 Task: In the Contact  Sophia.Moore@valeo.com, Create email and send with subject: 'Elevate Your Success: Introducing a Transformative Opportunity', and with mail content 'Good Evening._x000D_
Elevate your business to new heights. Our innovative solution is tailored to meet the unique needs of your industry, delivering exceptional results._x000D_
Thanks & Regards', attach the document: Contract.pdf and insert image: visitingcard.jpg. Below Thanks & Regards, write Flickr and insert the URL: 'www.flickr.com'. Mark checkbox to create task to follow up : In 2 business days . Logged in from softage.10@softage.net
Action: Mouse moved to (106, 61)
Screenshot: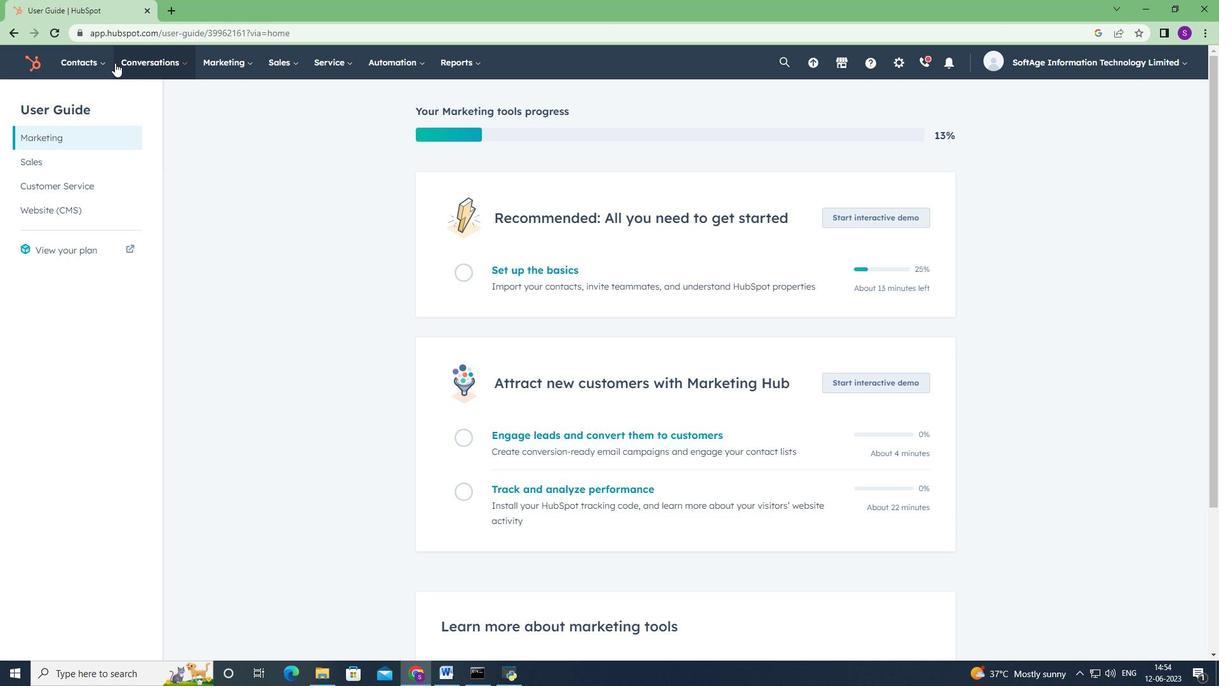 
Action: Mouse pressed left at (106, 61)
Screenshot: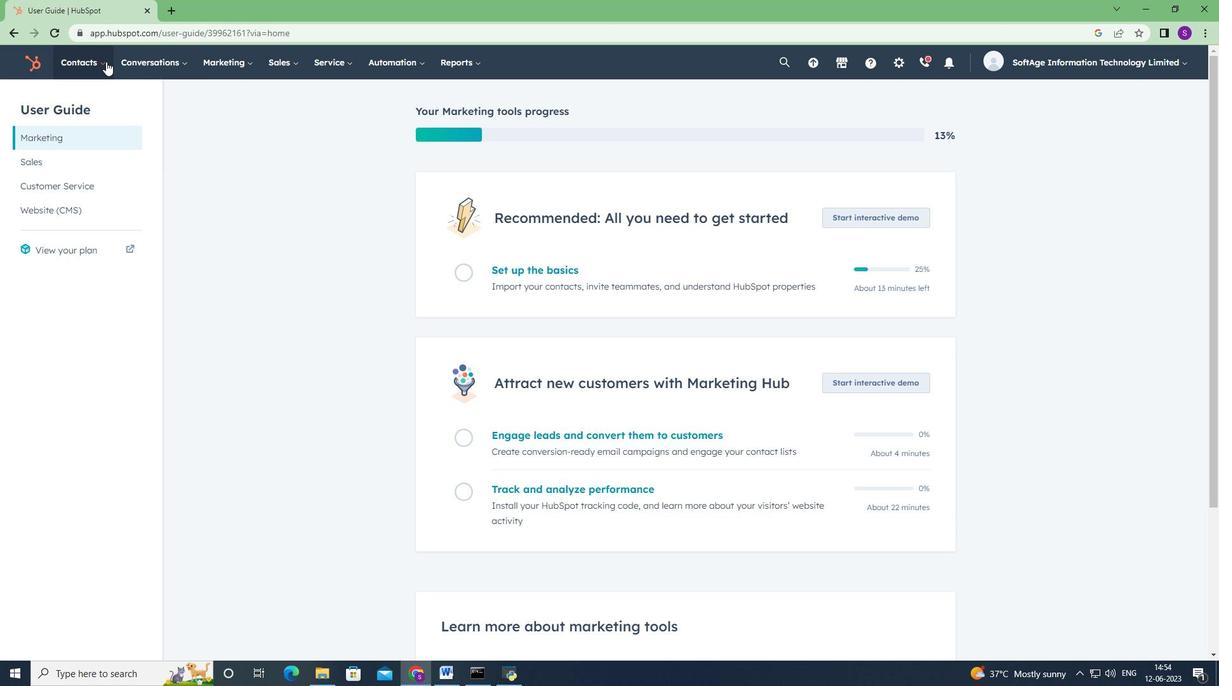 
Action: Mouse moved to (101, 106)
Screenshot: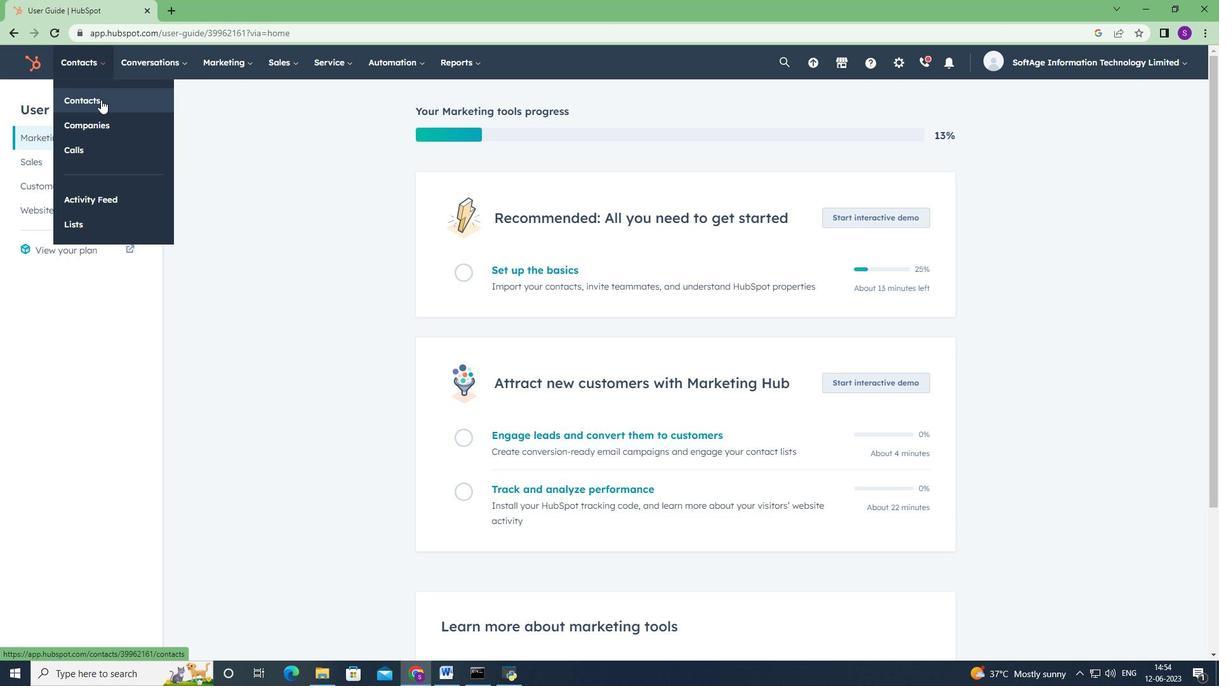 
Action: Mouse pressed left at (101, 106)
Screenshot: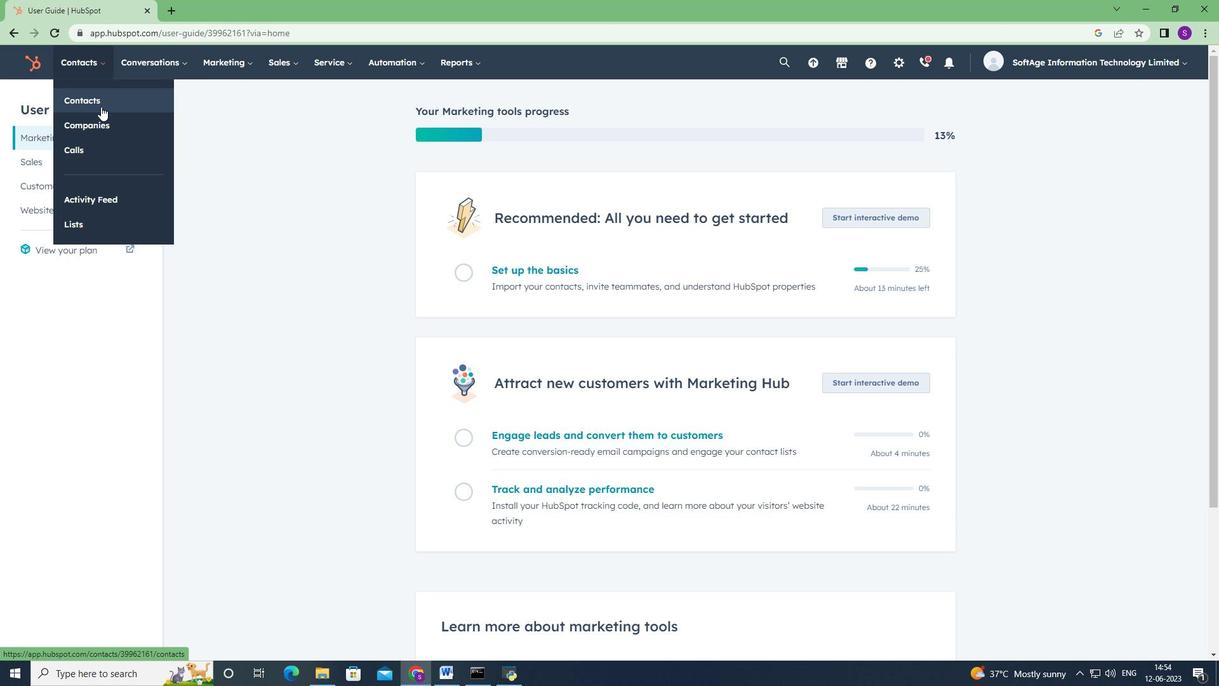 
Action: Mouse moved to (116, 207)
Screenshot: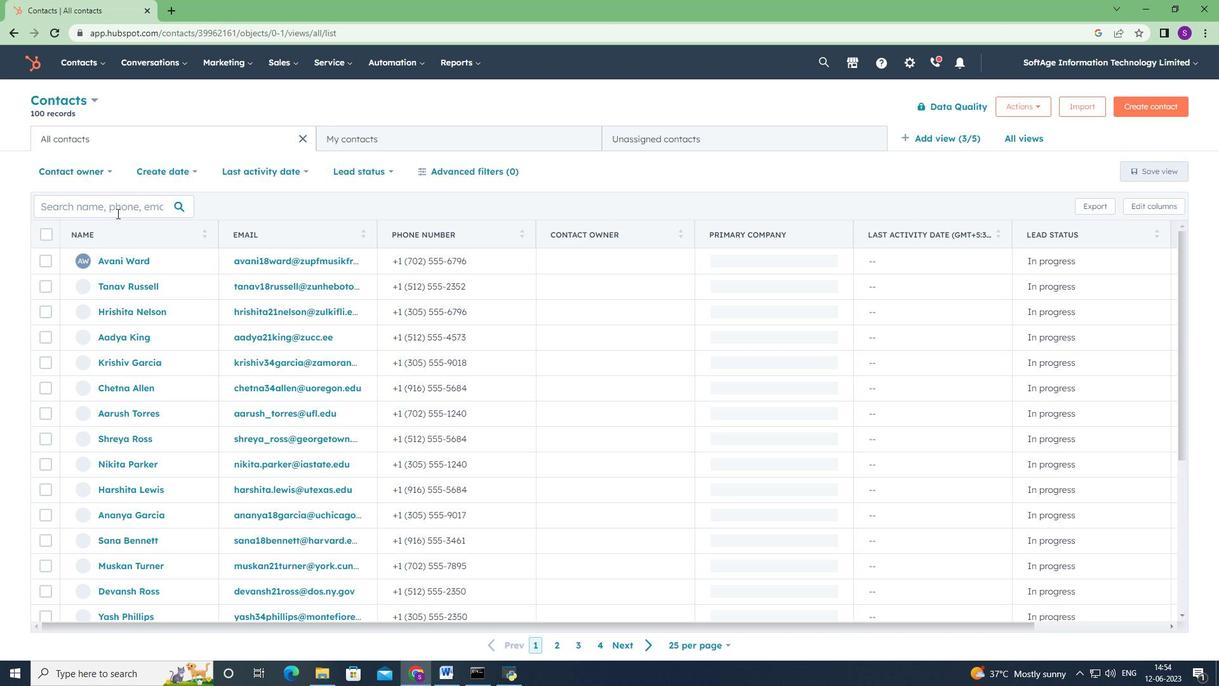
Action: Mouse pressed left at (116, 207)
Screenshot: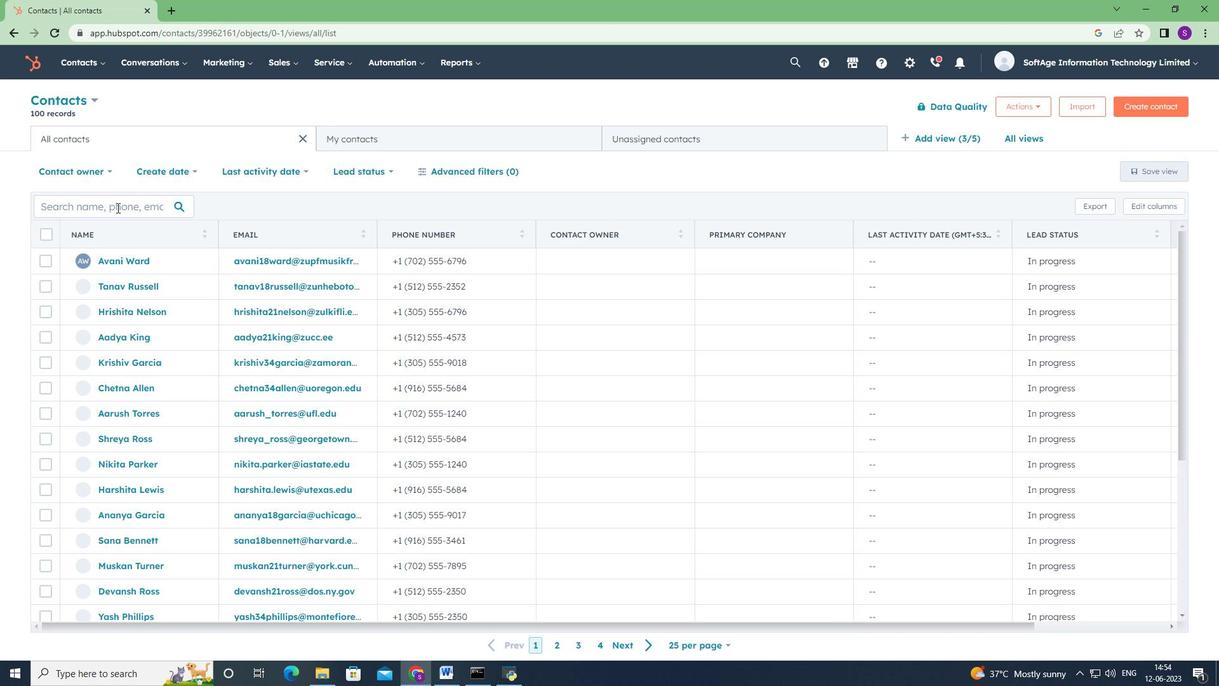 
Action: Key pressed <Key.shift>Sophia.moore<Key.shift>@valeo,<Key.backspace>.com
Screenshot: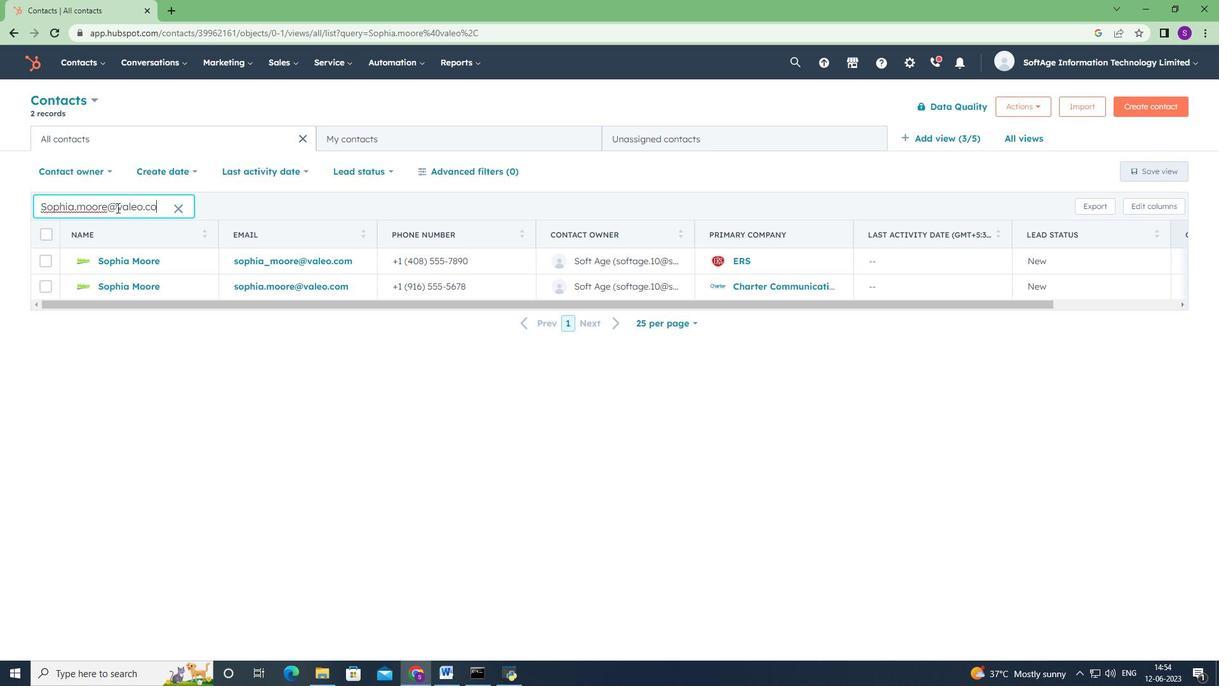 
Action: Mouse moved to (132, 289)
Screenshot: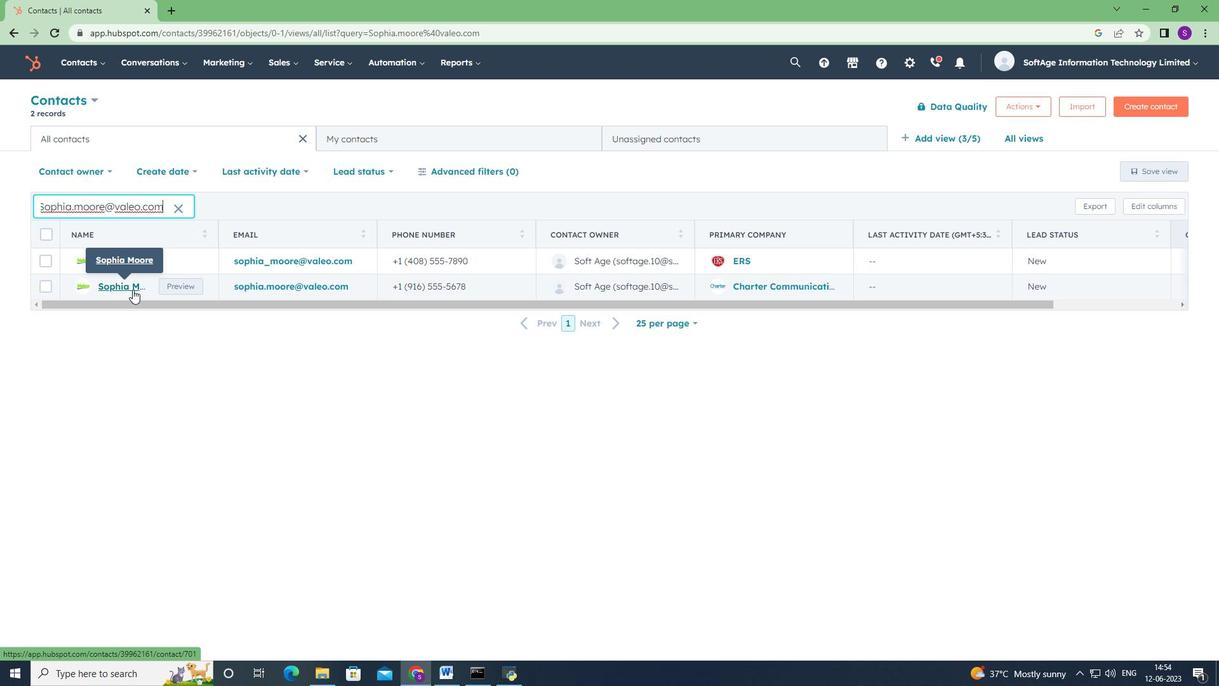 
Action: Mouse pressed left at (132, 289)
Screenshot: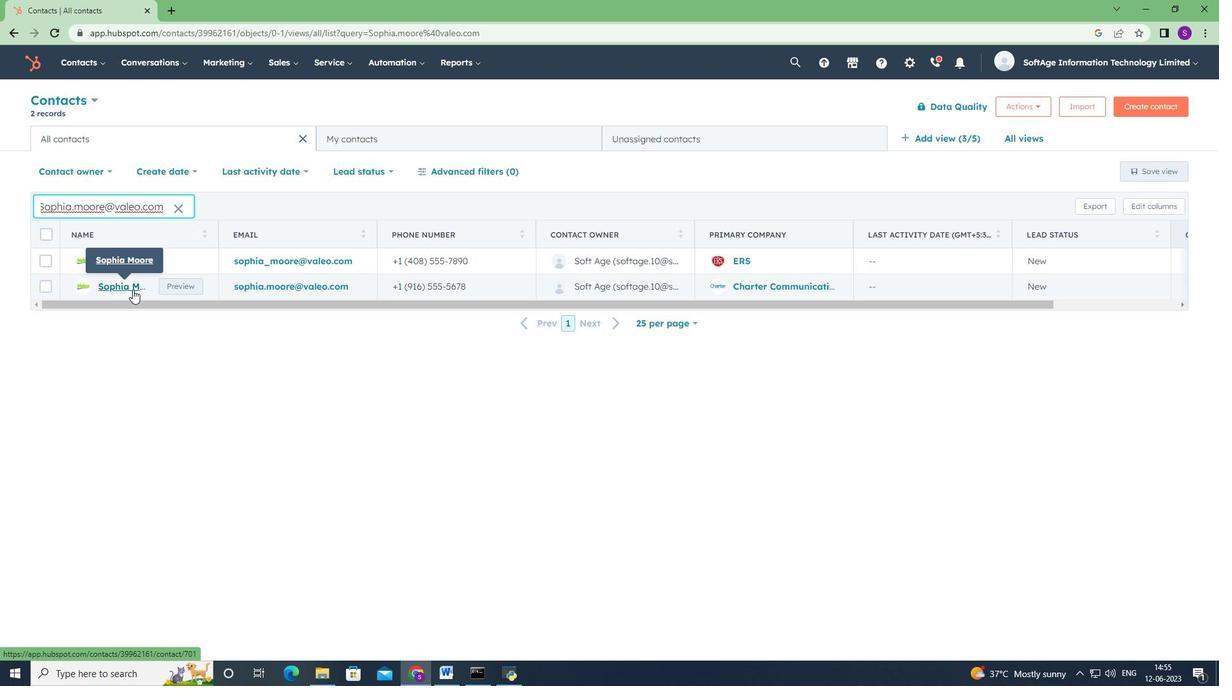 
Action: Mouse moved to (87, 211)
Screenshot: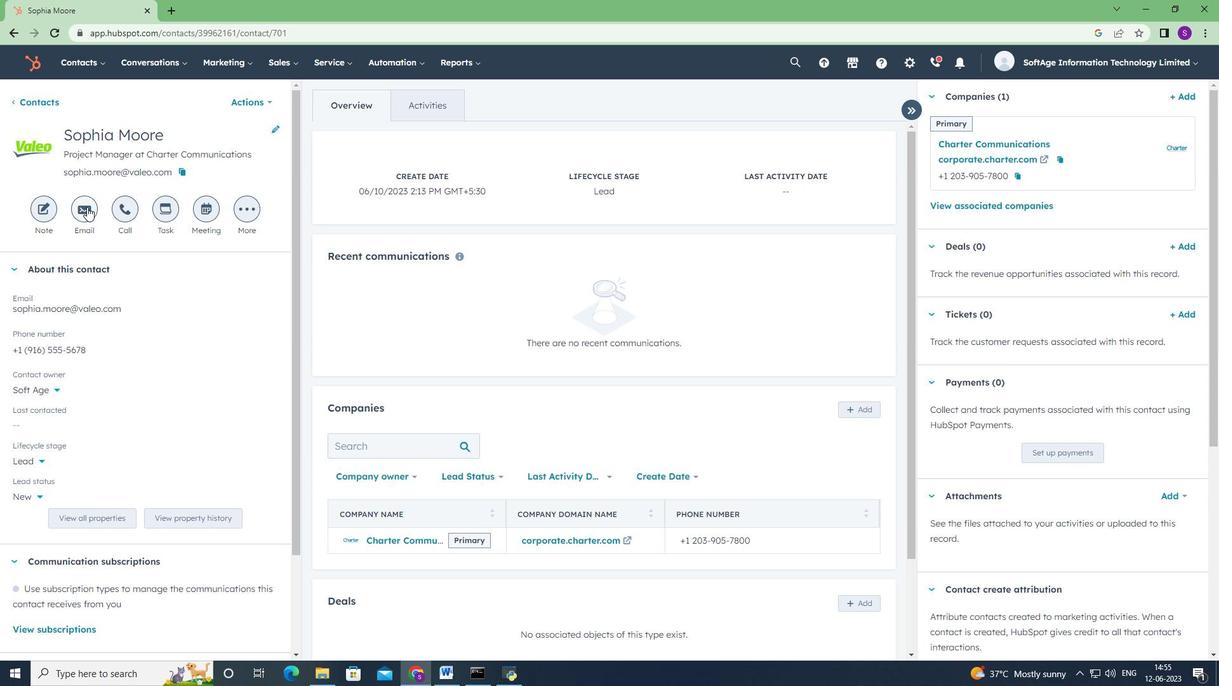
Action: Mouse pressed left at (87, 211)
Screenshot: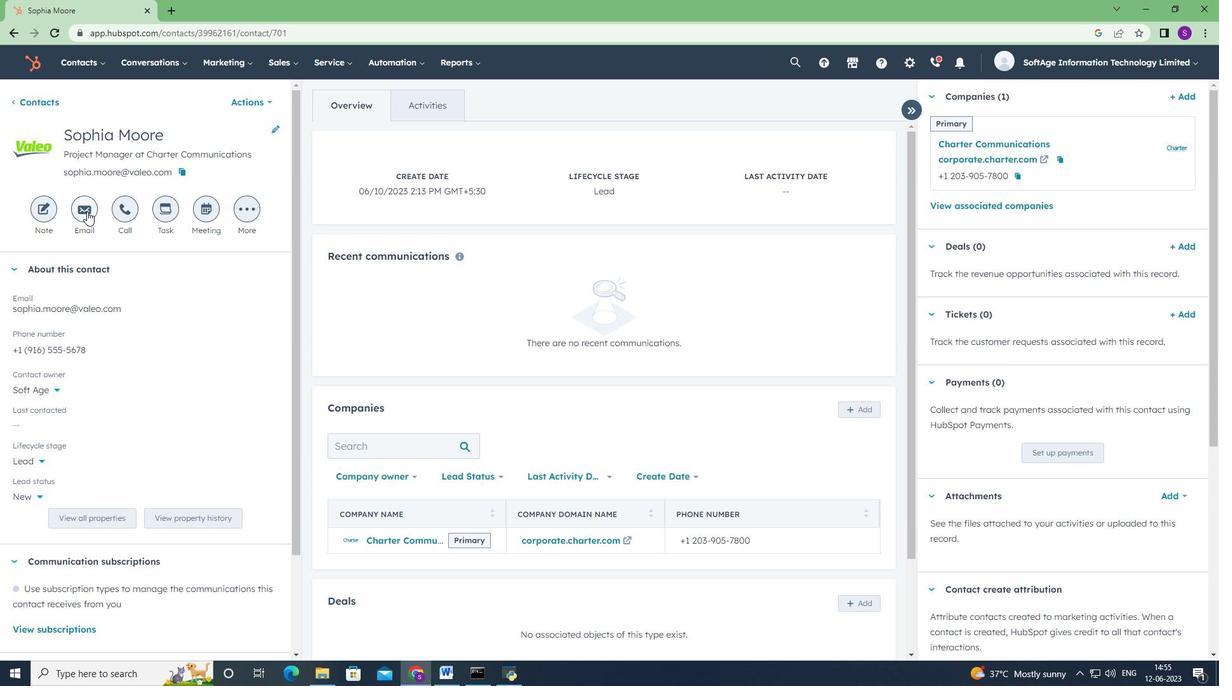 
Action: Mouse moved to (828, 433)
Screenshot: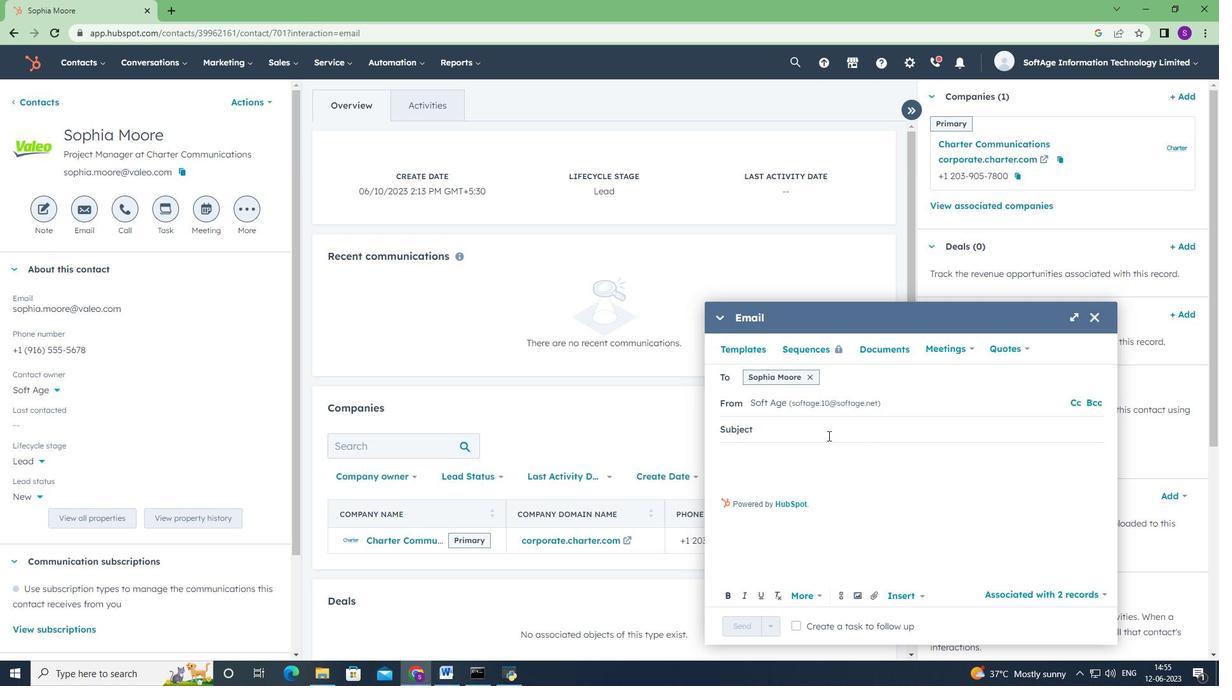
Action: Mouse pressed left at (828, 433)
Screenshot: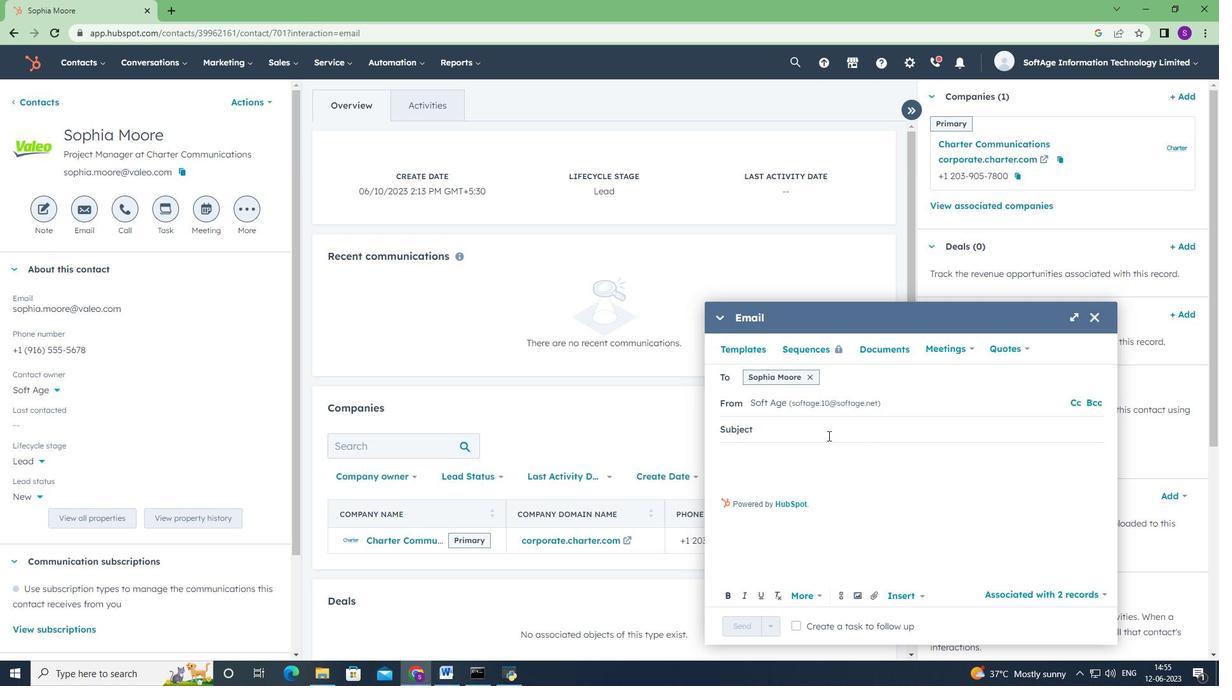 
Action: Key pressed <Key.shift><Key.shift><Key.shift><Key.shift><Key.shift><Key.shift><Key.shift><Key.shift><Key.shift><Key.shift><Key.shift>Elevate<Key.space><Key.shift>Your<Key.space><Key.shift>Success<Key.shift><Key.shift>:<Key.space><Key.shift>Introducing<Key.space>a<Key.space><Key.shift>R<Key.backspace><Key.shift><Key.shift><Key.shift><Key.shift><Key.shift><Key.shift><Key.shift><Key.shift><Key.shift><Key.shift><Key.shift><Key.shift><Key.shift><Key.shift><Key.shift><Key.shift>Transformative<Key.space><Key.shift>Opportunity
Screenshot: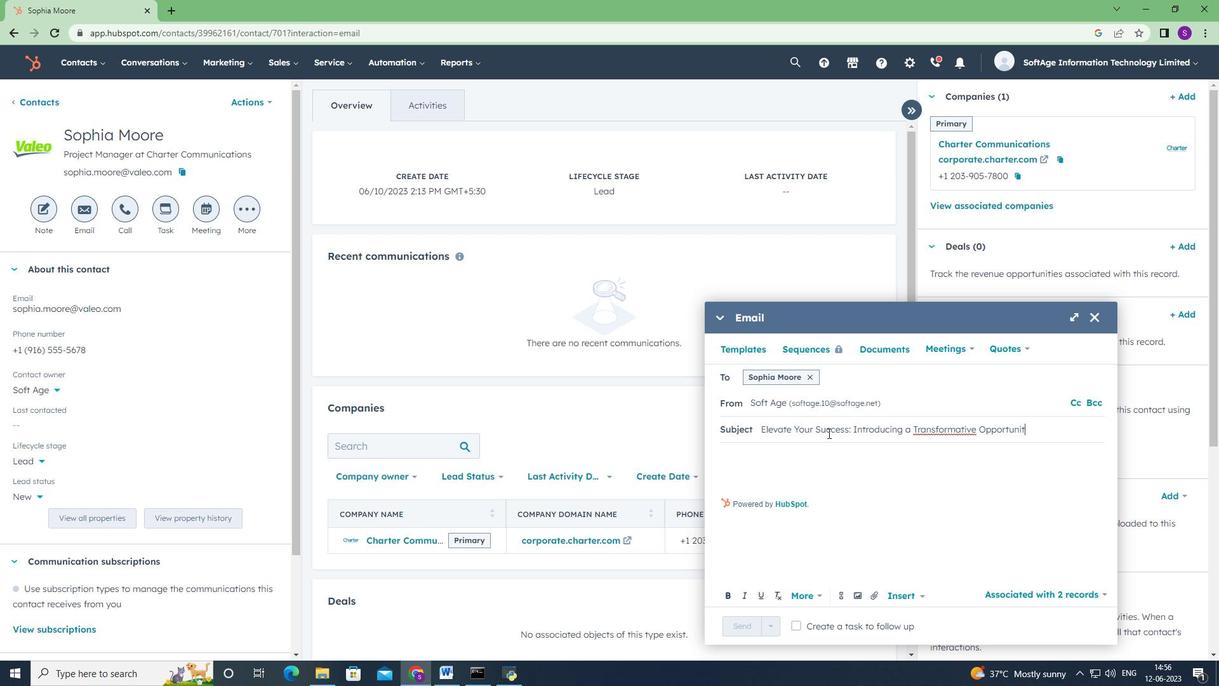 
Action: Mouse moved to (882, 462)
Screenshot: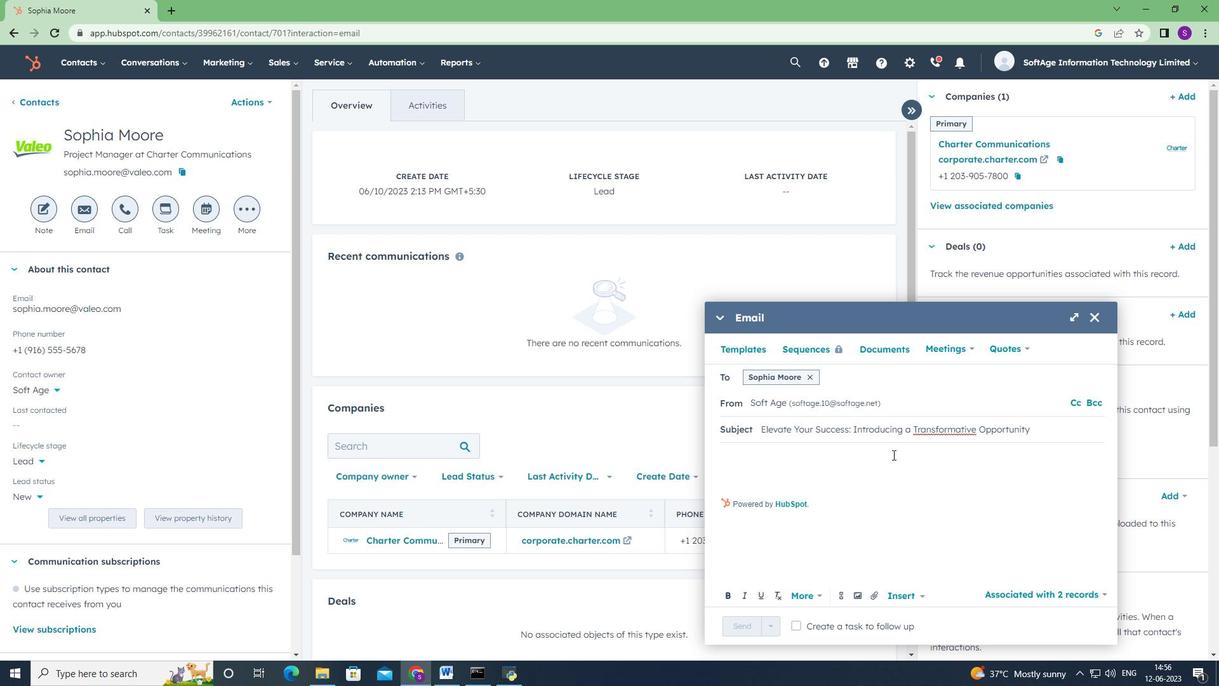 
Action: Mouse pressed left at (882, 462)
Screenshot: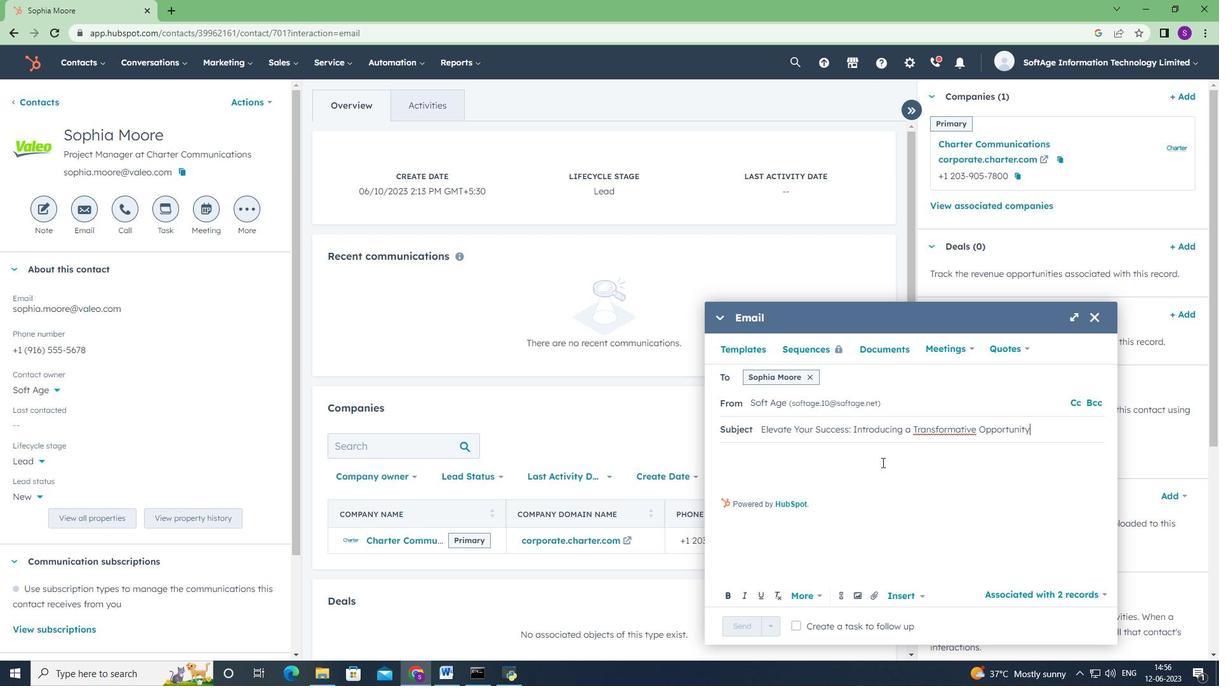 
Action: Key pressed <Key.shift><Key.shift><Key.shift><Key.shift><Key.shift><Key.shift><Key.shift><Key.shift><Key.shift><Key.shift><Key.shift><Key.shift><Key.shift><Key.shift><Key.shift><Key.shift>Good<Key.space><Key.shift>evening
Screenshot: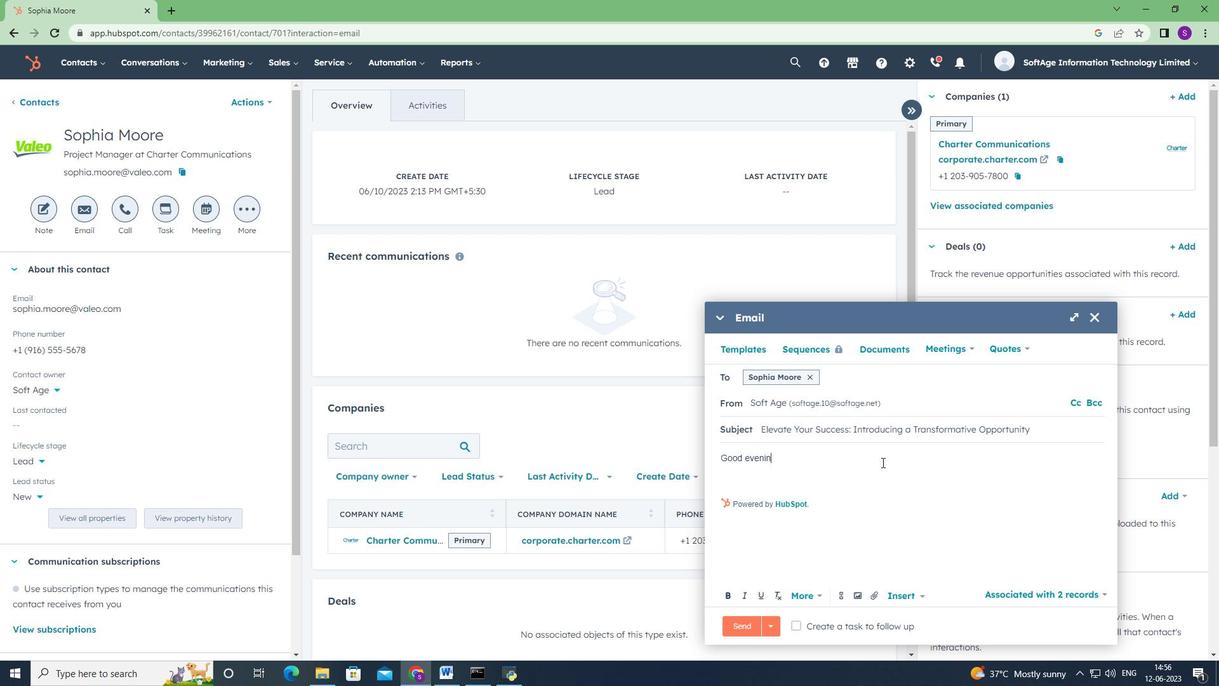 
Action: Mouse moved to (751, 456)
Screenshot: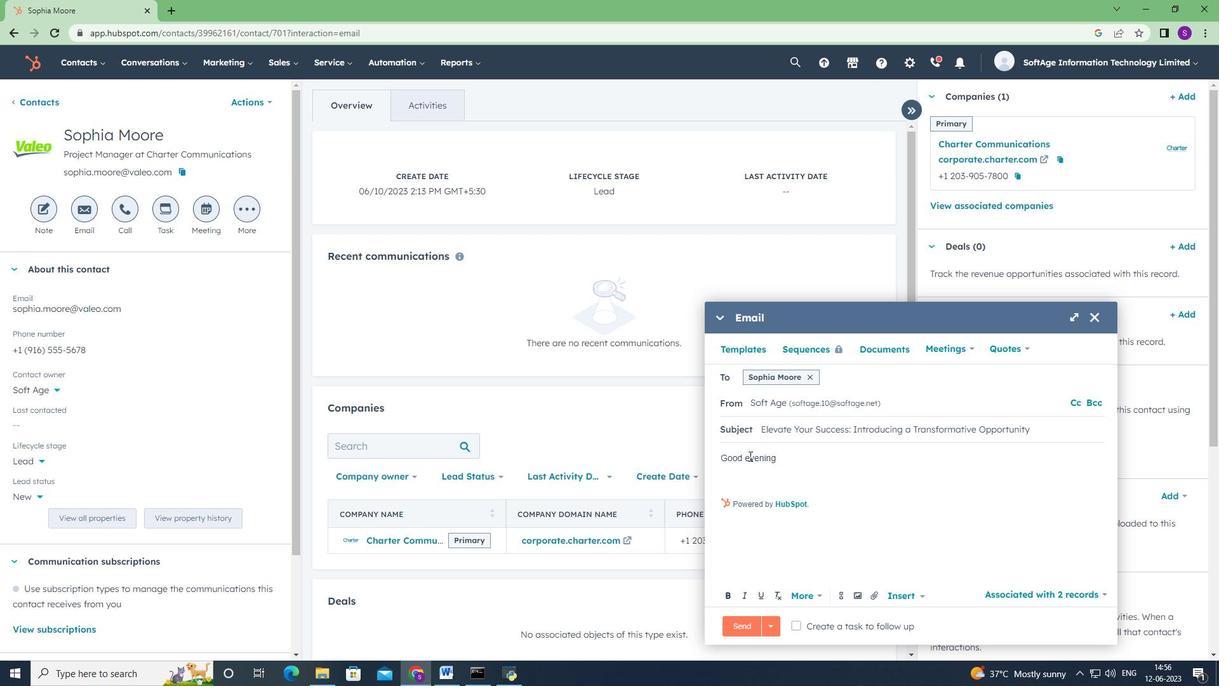 
Action: Mouse pressed left at (751, 456)
Screenshot: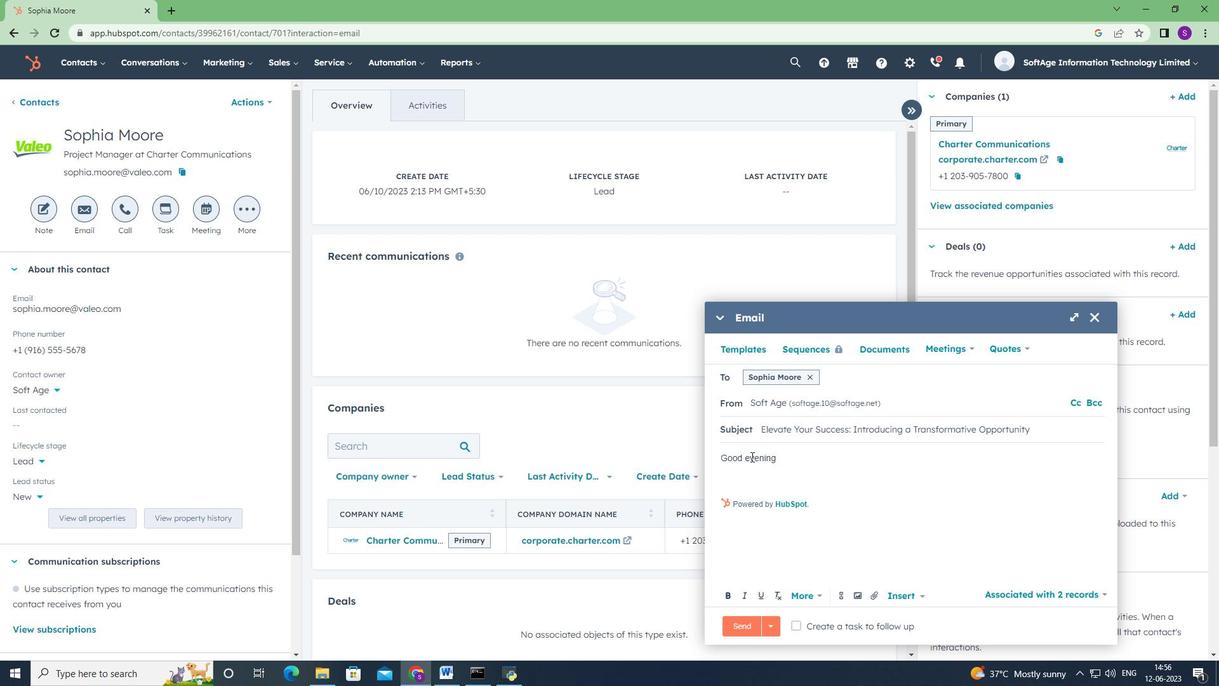
Action: Key pressed <Key.backspace><Key.shift>E
Screenshot: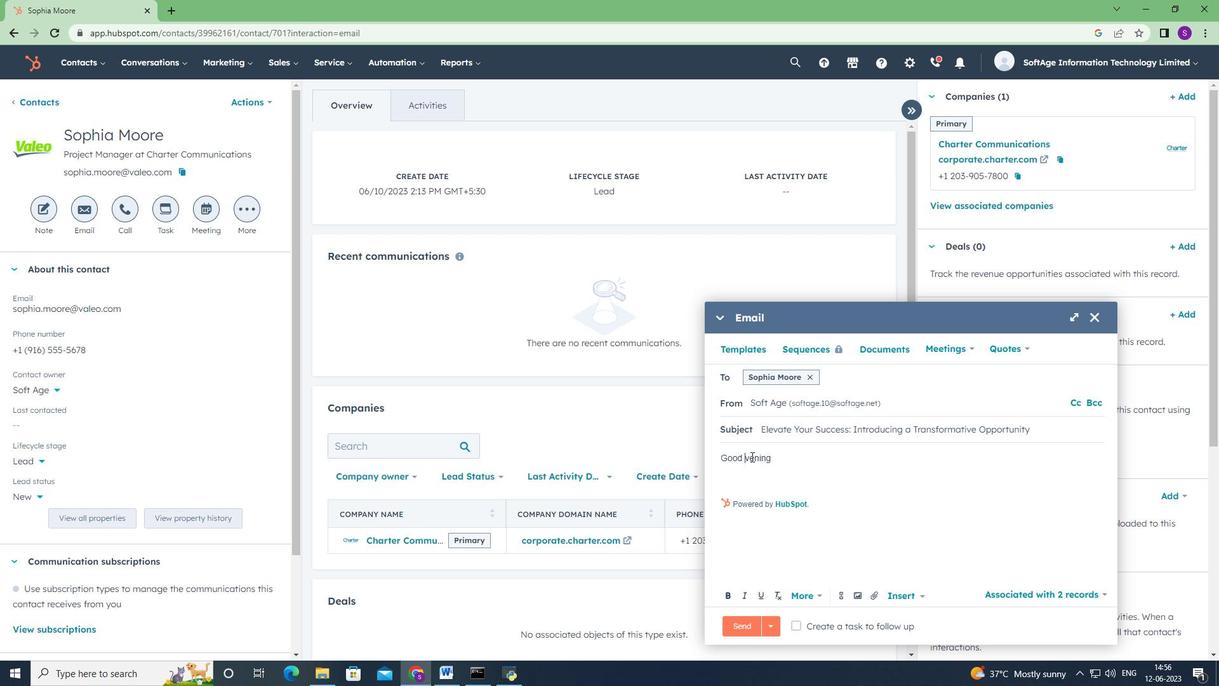 
Action: Mouse moved to (745, 466)
Screenshot: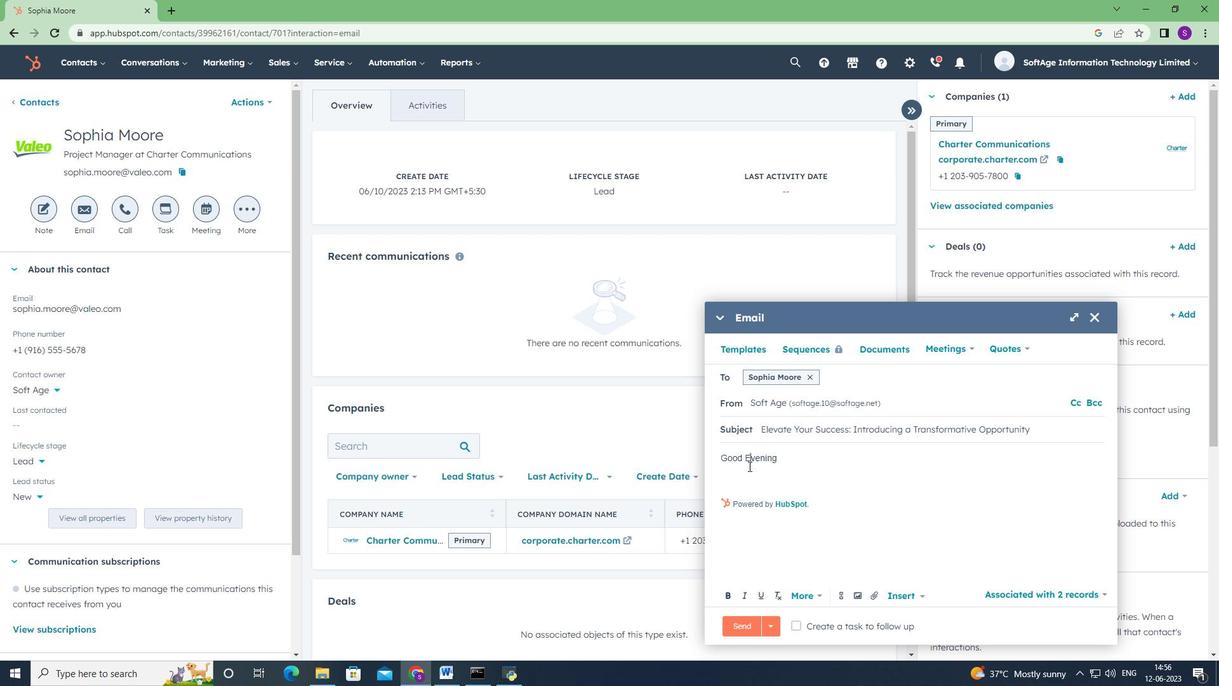 
Action: Mouse pressed left at (745, 466)
Screenshot: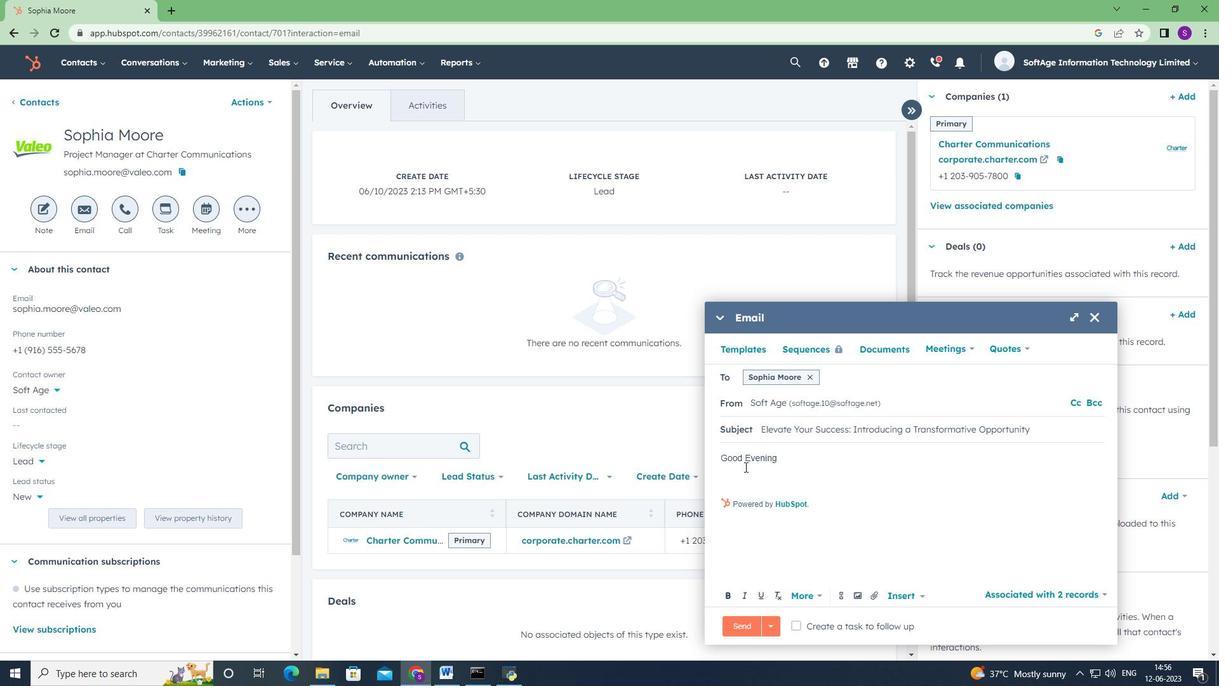 
Action: Key pressed <Key.shift><Key.shift><Key.shift><Key.shift><Key.shift><Key.shift><Key.shift><Key.shift><Key.shift><Key.shift><Key.shift><Key.shift><Key.shift><Key.shift><Key.shift><Key.shift><Key.shift><Key.shift><Key.shift><Key.shift><Key.shift><Key.shift><Key.shift><Key.shift><Key.shift><Key.shift><Key.shift><Key.shift><Key.shift><Key.shift><Key.shift><Key.shift><Key.shift><Key.shift><Key.shift><Key.shift><Key.shift><Key.shift><Key.shift><Key.shift><Key.shift><Key.shift><Key.shift><Key.shift><Key.shift><Key.shift><Key.shift><Key.shift><Key.shift><Key.shift><Key.shift><Key.shift><Key.shift><Key.shift><Key.shift><Key.shift><Key.shift><Key.shift><Key.shift><Key.shift><Key.shift><Key.shift><Key.shift><Key.shift><Key.shift><Key.shift><Key.shift><Key.shift><Key.shift><Key.shift><Key.shift><Key.shift><Key.shift><Key.shift><Key.shift><Key.shift><Key.shift><Key.shift><Key.shift><Key.shift><Key.shift><Key.shift><Key.shift><Key.shift><Key.shift><Key.shift><Key.shift><Key.shift><Key.shift><Key.shift><Key.shift><Key.shift><Key.shift><Key.shift><Key.shift><Key.shift><Key.shift><Key.shift><Key.shift><Key.shift><Key.shift><Key.shift><Key.shift>Elevate<Key.space>your<Key.space>business<Key.space>to<Key.space>new<Key.space><Key.shift>Hhe<Key.backspace><Key.backspace><Key.backspace>heights.<Key.space><Key.shift>Our<Key.space>innovative<Key.space>solution<Key.space>is<Key.space>trilored<Key.space>to<Key.space>meet<Key.space>the<Key.space>unique<Key.space>needs<Key.space>of<Key.space>your<Key.space>industry,<Key.space>delivering<Key.space>exceptional<Key.space>results.
Screenshot: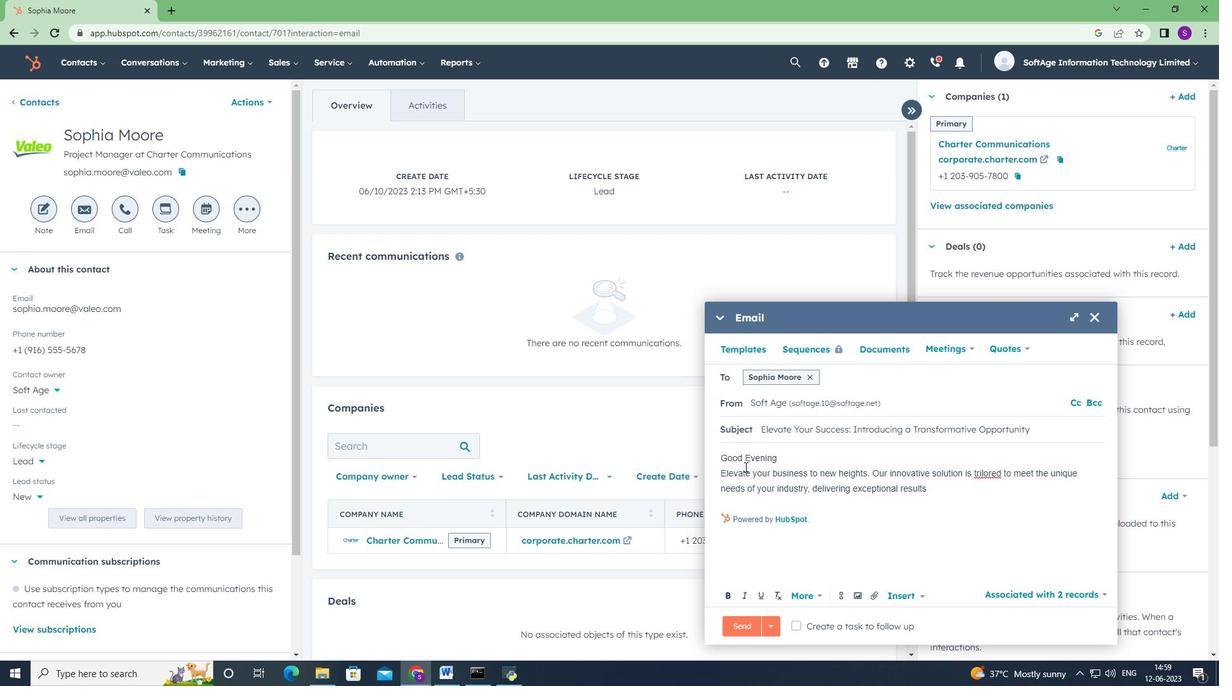 
Action: Mouse moved to (734, 503)
Screenshot: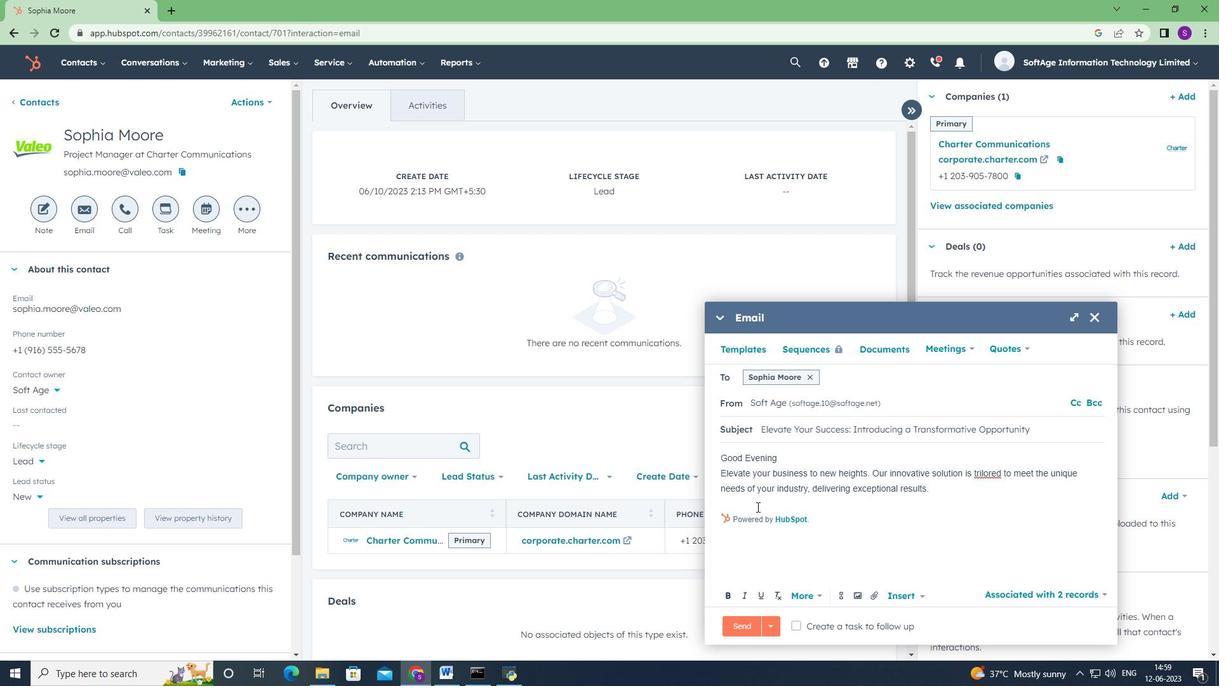 
Action: Mouse pressed left at (734, 503)
Screenshot: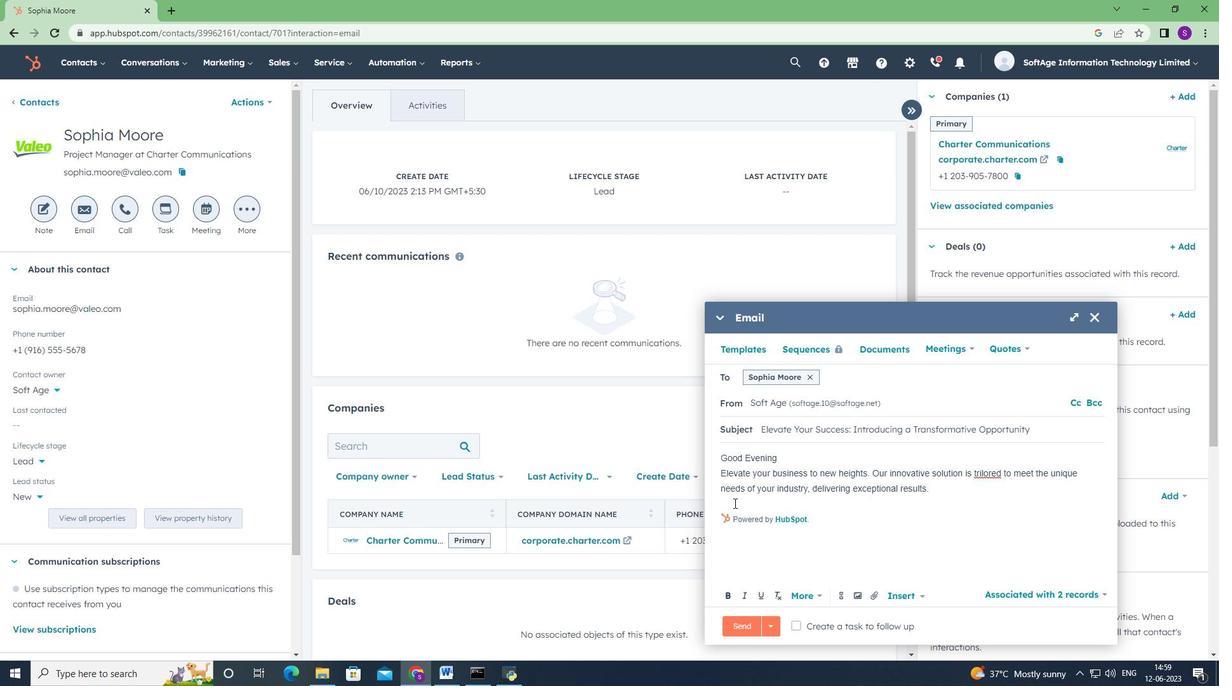 
Action: Key pressed <Key.shift><Key.shift><Key.shift><Key.shift><Key.shift><Key.shift><Key.shift><Key.shift><Key.shift><Key.shift><Key.shift><Key.shift><Key.shift><Key.shift><Key.shift><Key.shift><Key.shift><Key.shift><Key.shift><Key.shift><Key.shift><Key.shift><Key.shift><Key.shift><Key.shift><Key.shift><Key.shift><Key.shift><Key.shift><Key.shift><Key.shift><Key.shift><Key.shift><Key.shift><Key.shift>Thanks<Key.space><Key.shift><Key.shift><Key.shift><Key.shift><Key.shift><Key.shift><Key.shift><Key.shift><Key.shift><Key.shift><Key.shift><Key.shift><Key.shift><Key.shift><Key.shift><Key.shift><Key.shift><Key.shift><Key.shift><Key.shift><Key.shift><Key.shift><Key.shift>&<Key.space><Key.shift>Regards<Key.enter>
Screenshot: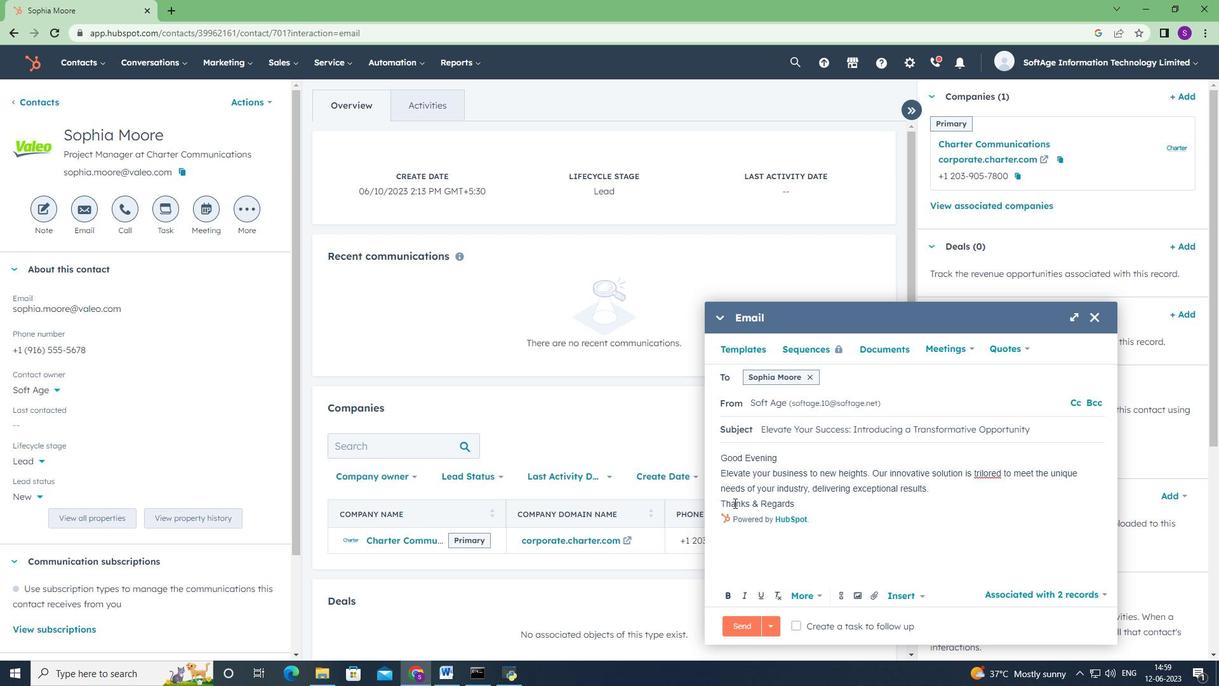 
Action: Mouse moved to (874, 596)
Screenshot: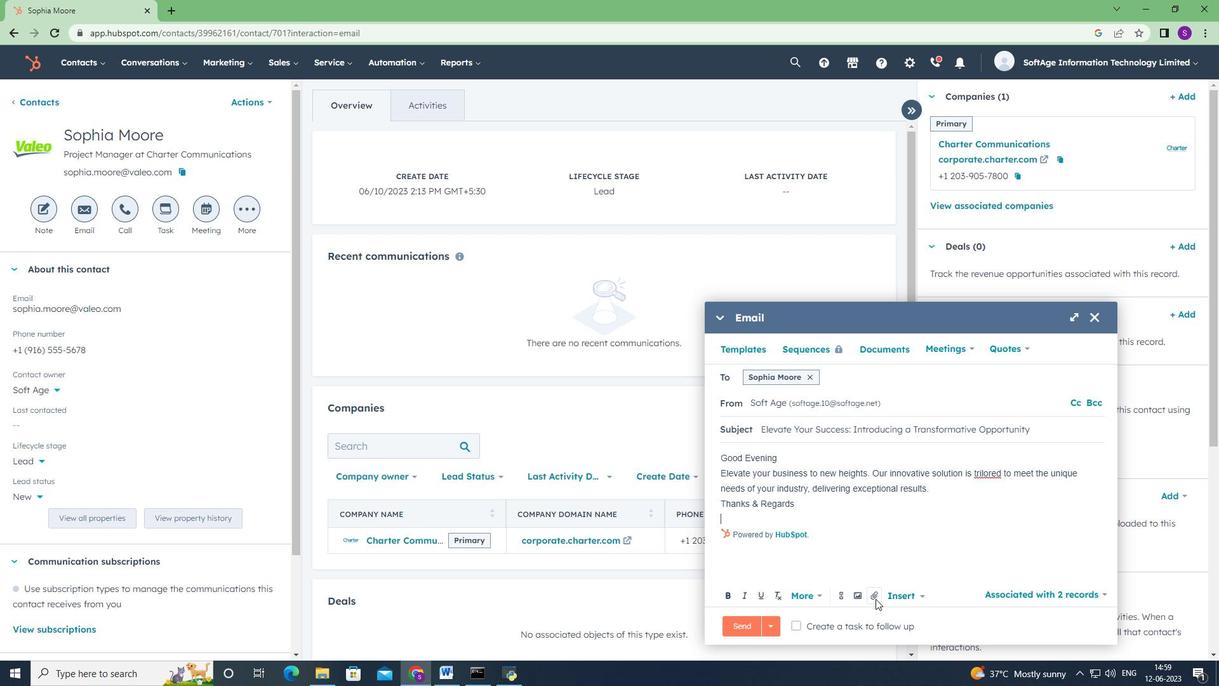 
Action: Mouse pressed left at (874, 596)
Screenshot: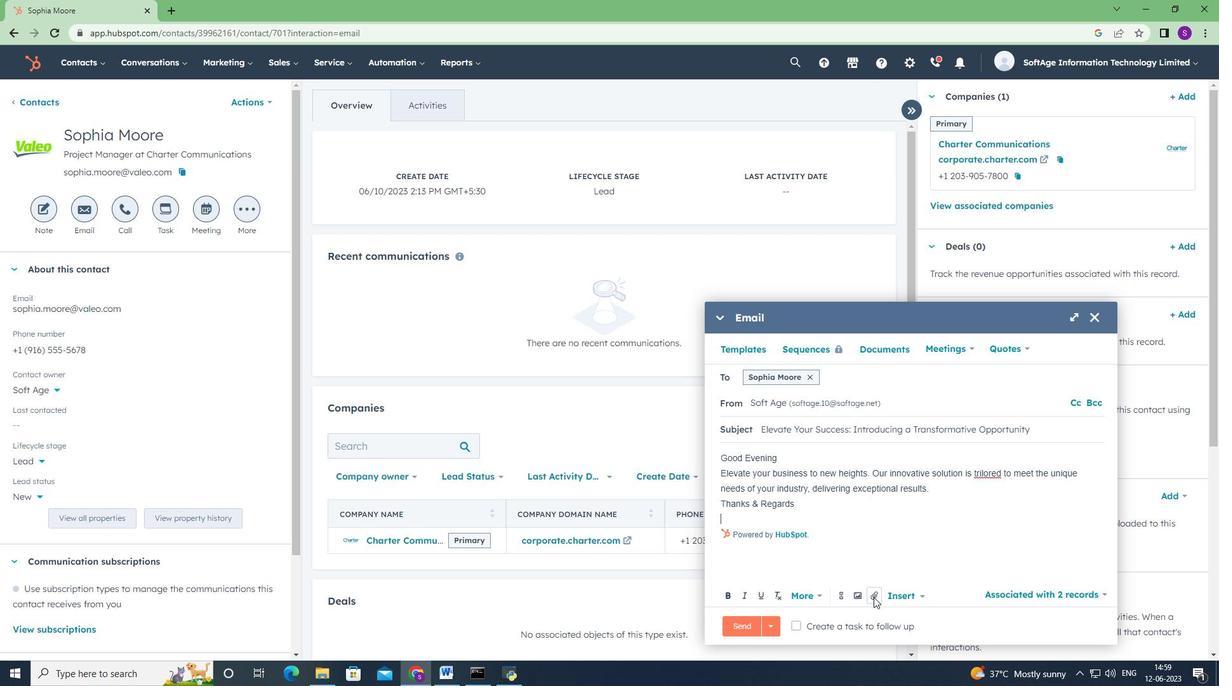 
Action: Mouse moved to (893, 557)
Screenshot: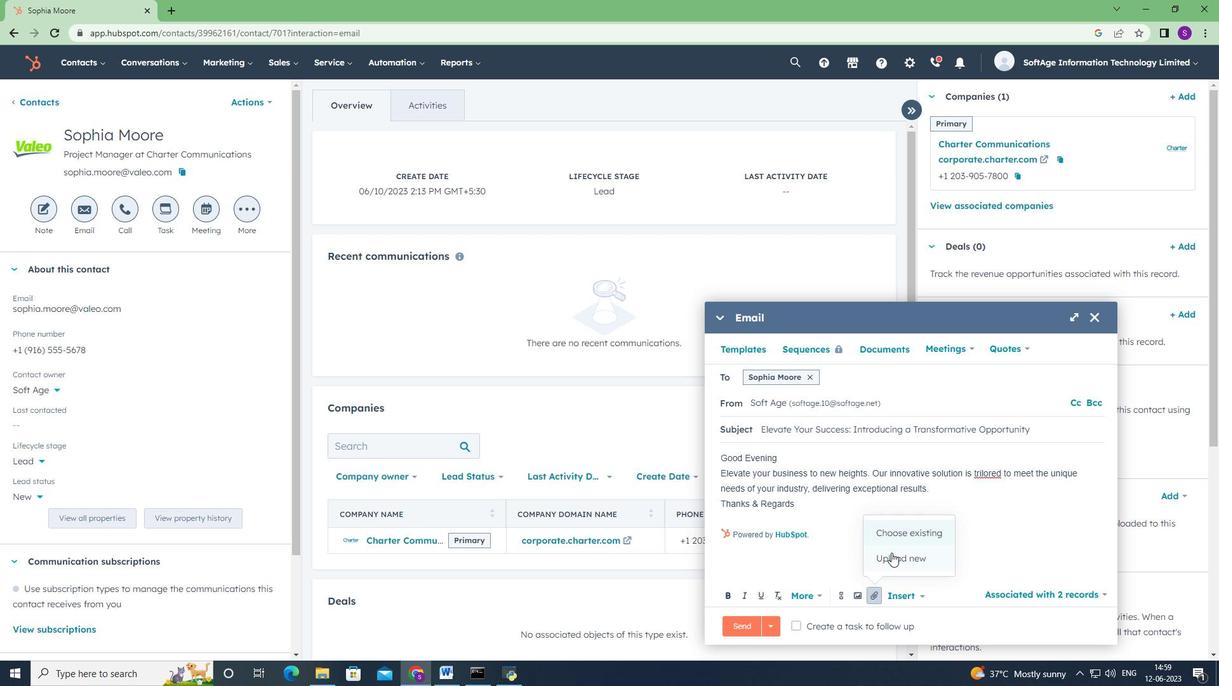 
Action: Mouse pressed left at (893, 557)
Screenshot: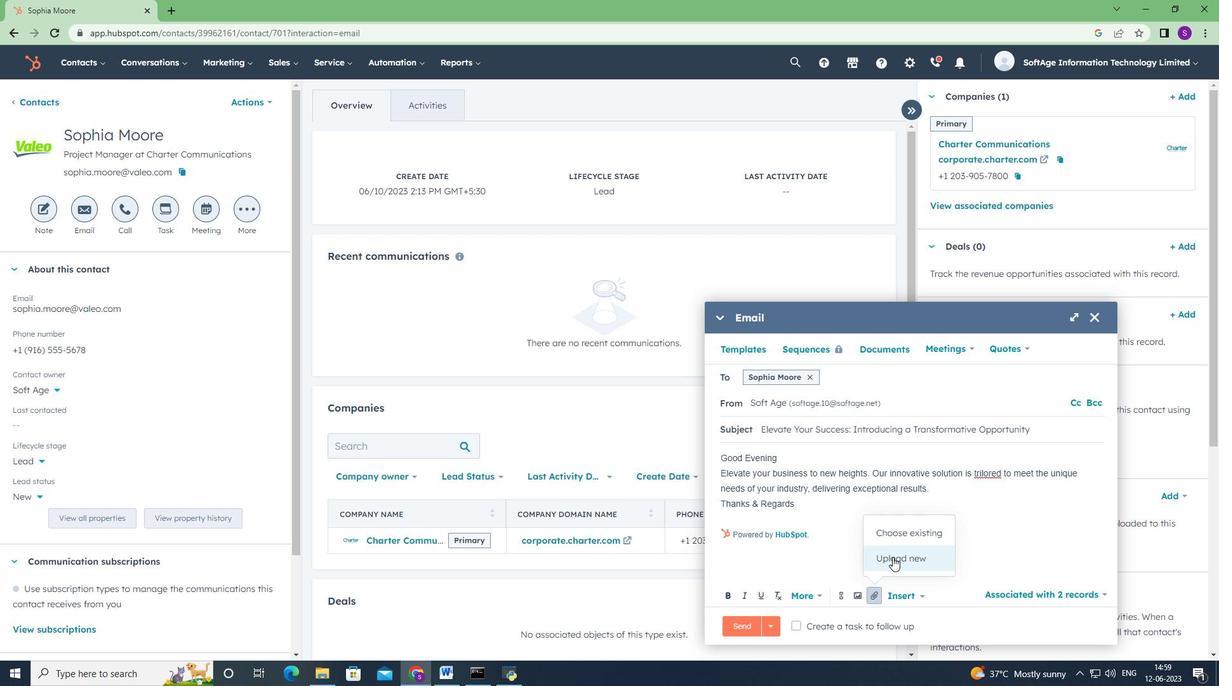 
Action: Mouse moved to (61, 158)
Screenshot: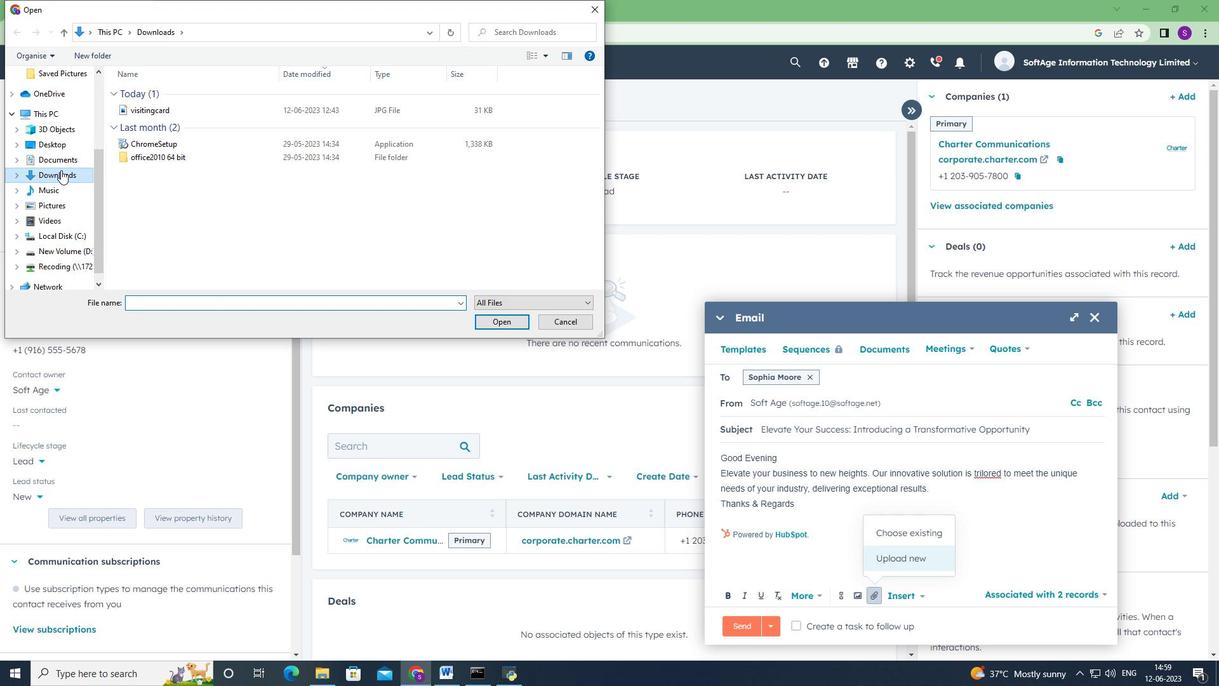 
Action: Mouse pressed left at (61, 158)
Screenshot: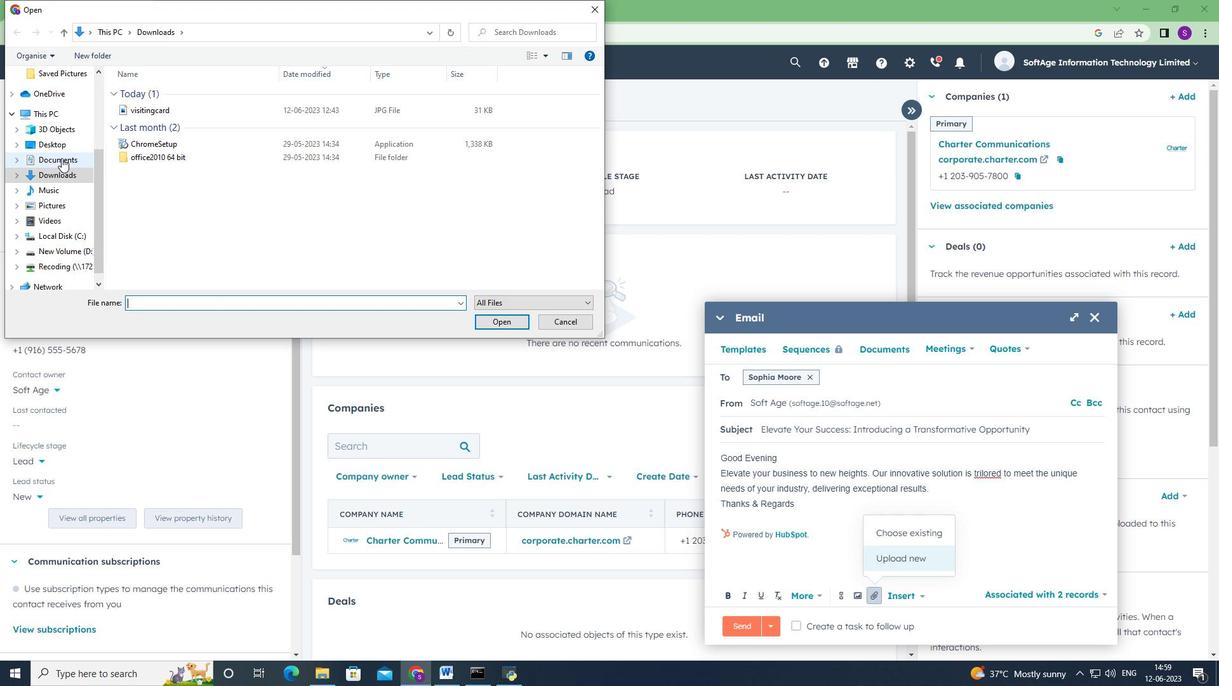
Action: Mouse moved to (140, 123)
Screenshot: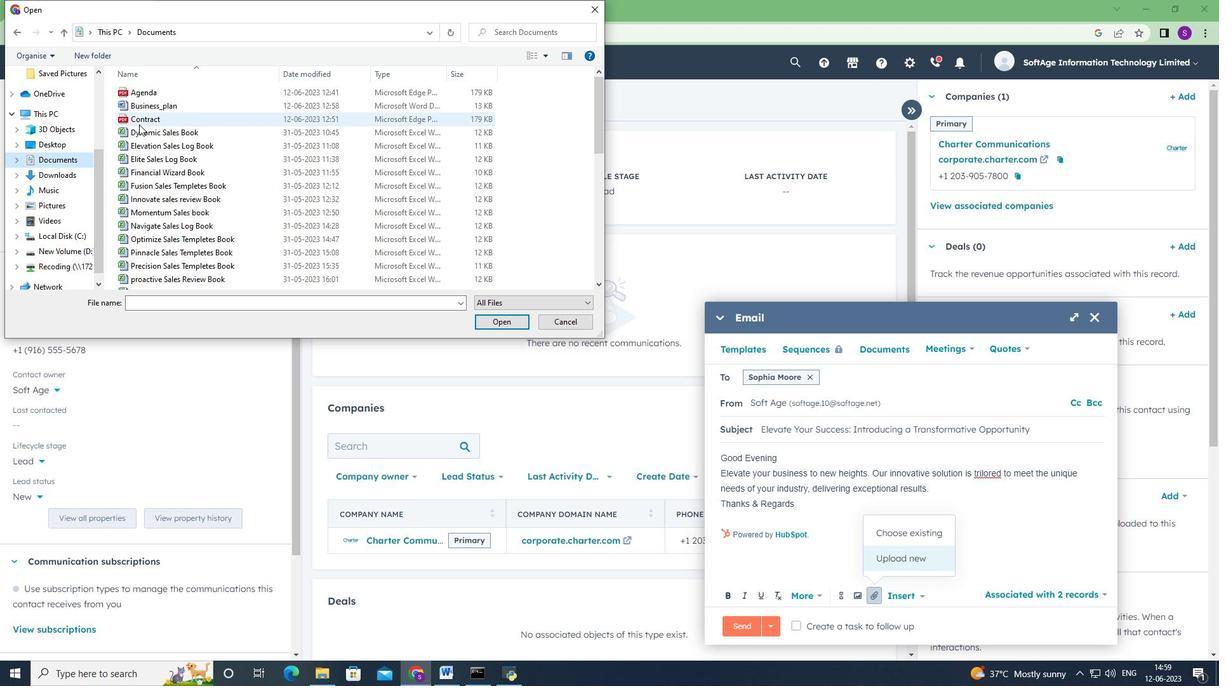 
Action: Mouse pressed left at (140, 123)
Screenshot: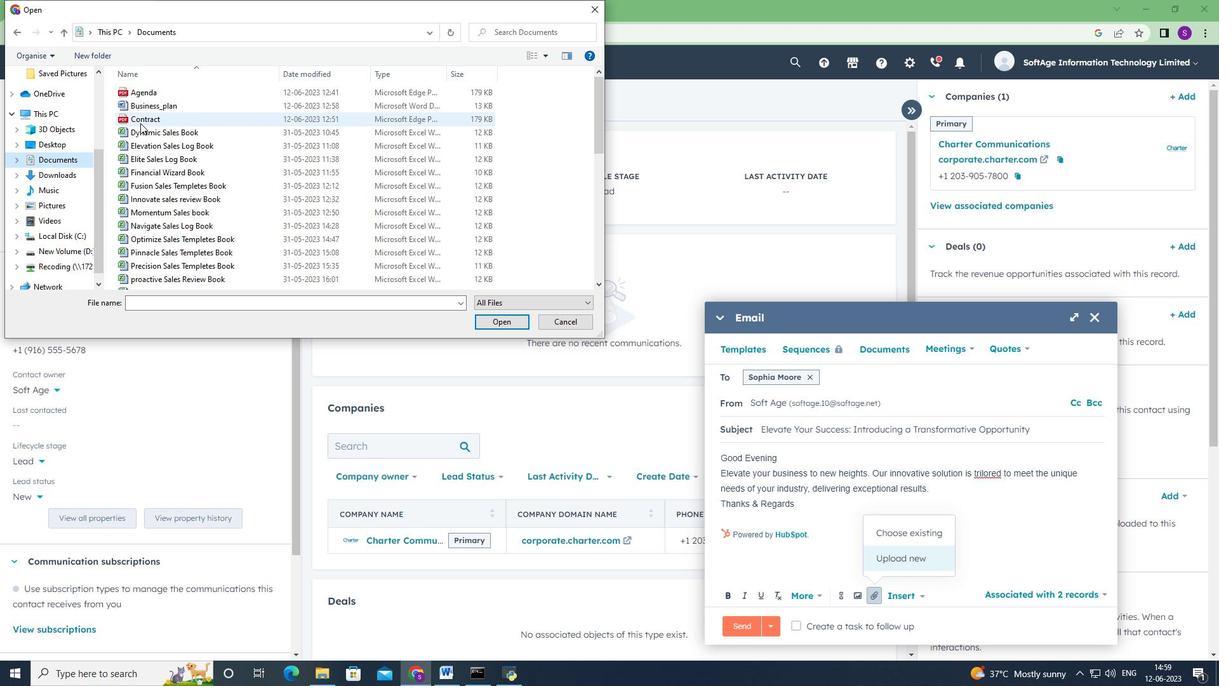 
Action: Mouse moved to (511, 320)
Screenshot: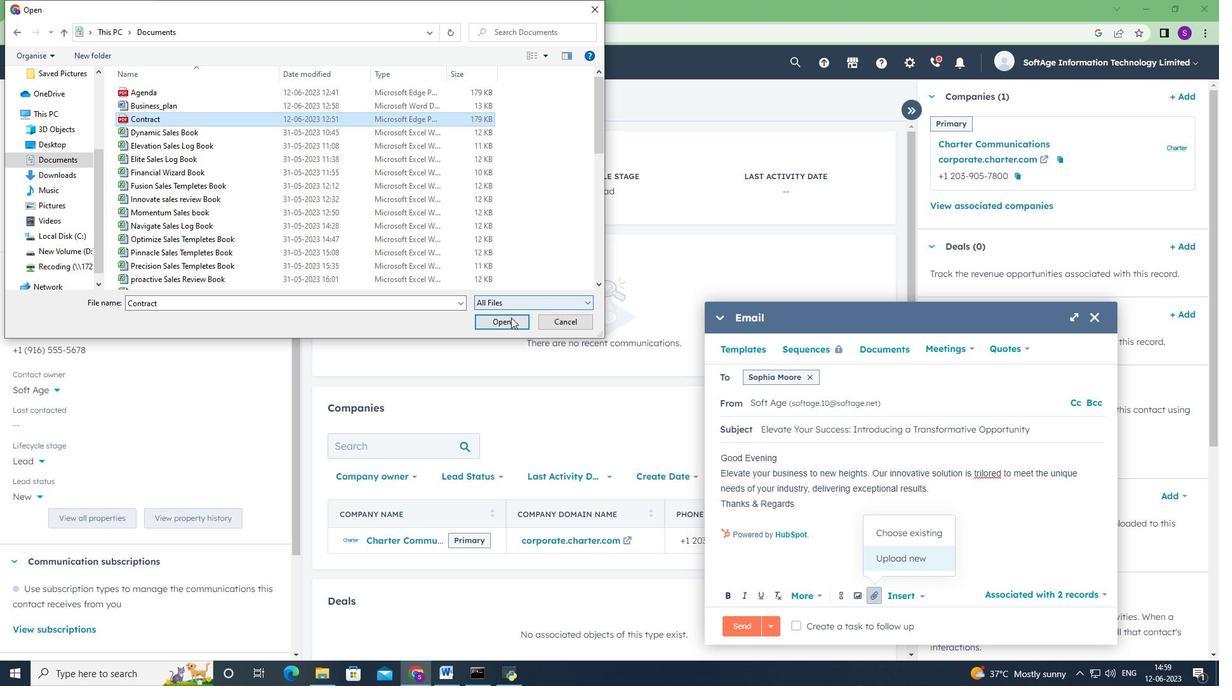 
Action: Mouse pressed left at (511, 320)
Screenshot: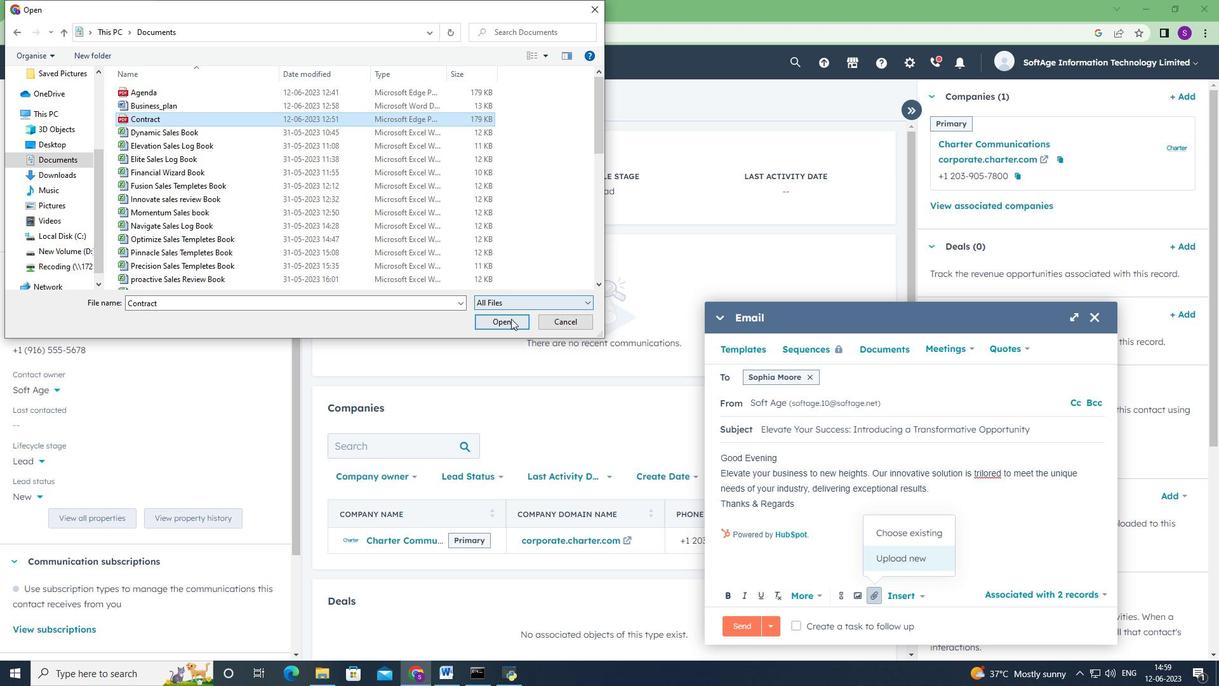 
Action: Mouse moved to (860, 562)
Screenshot: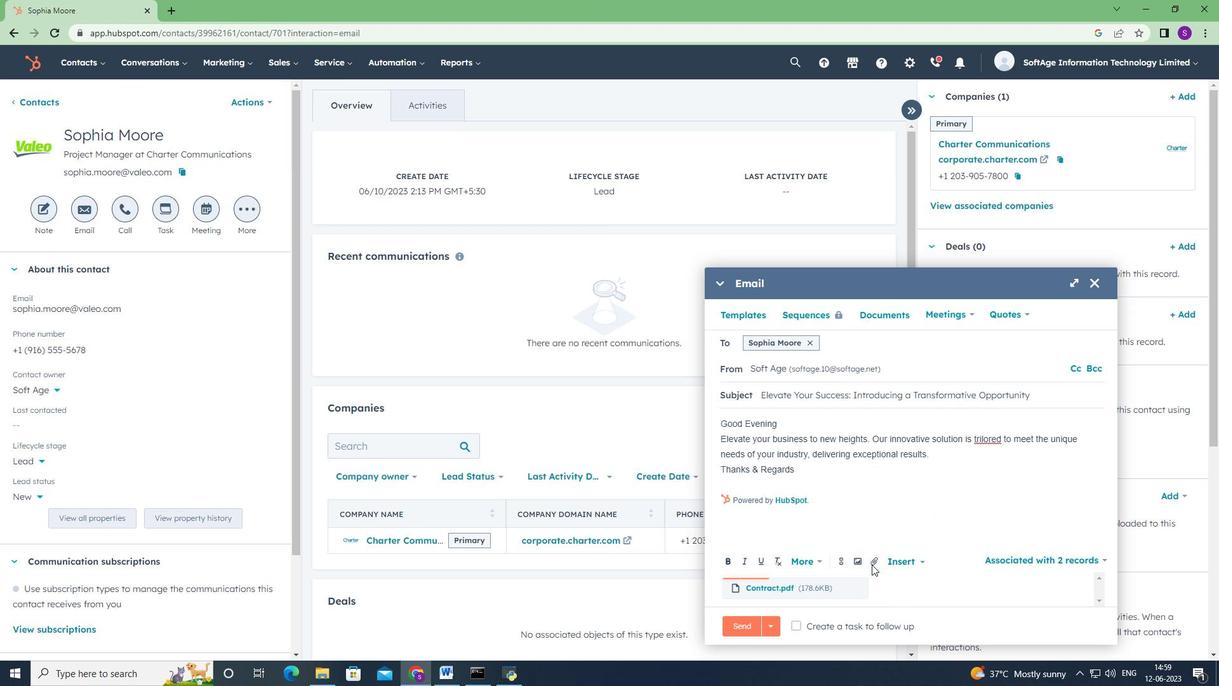 
Action: Mouse pressed left at (860, 562)
Screenshot: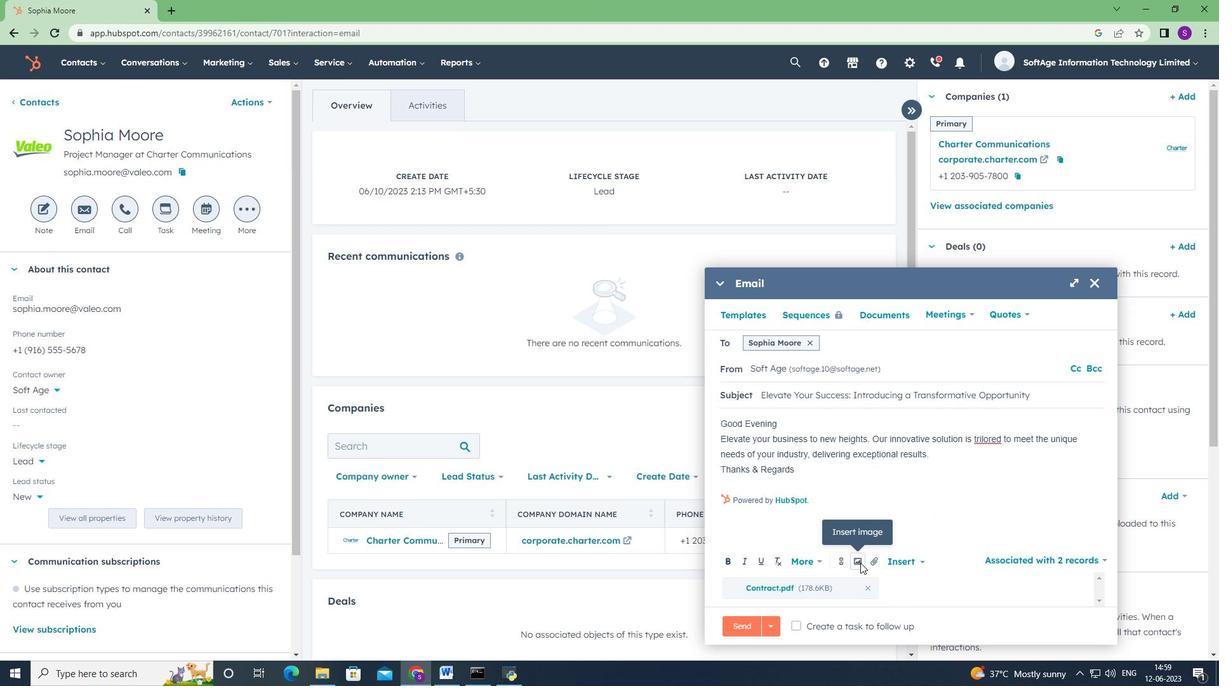 
Action: Mouse moved to (862, 522)
Screenshot: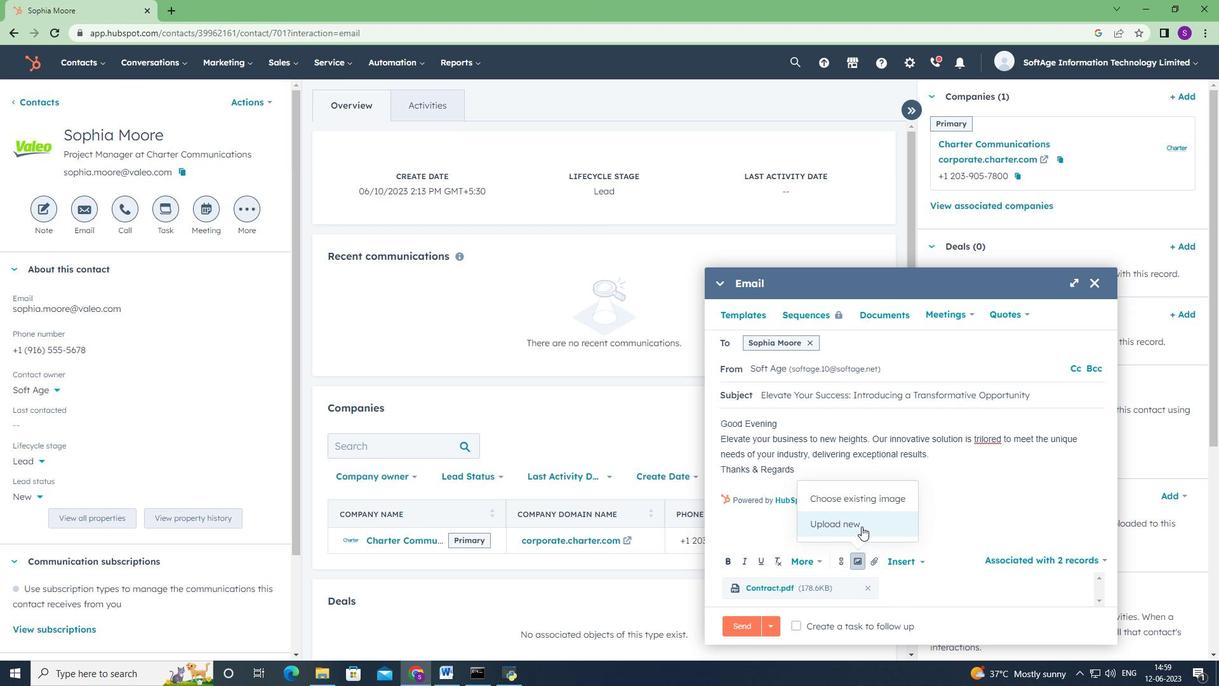 
Action: Mouse pressed left at (862, 522)
Screenshot: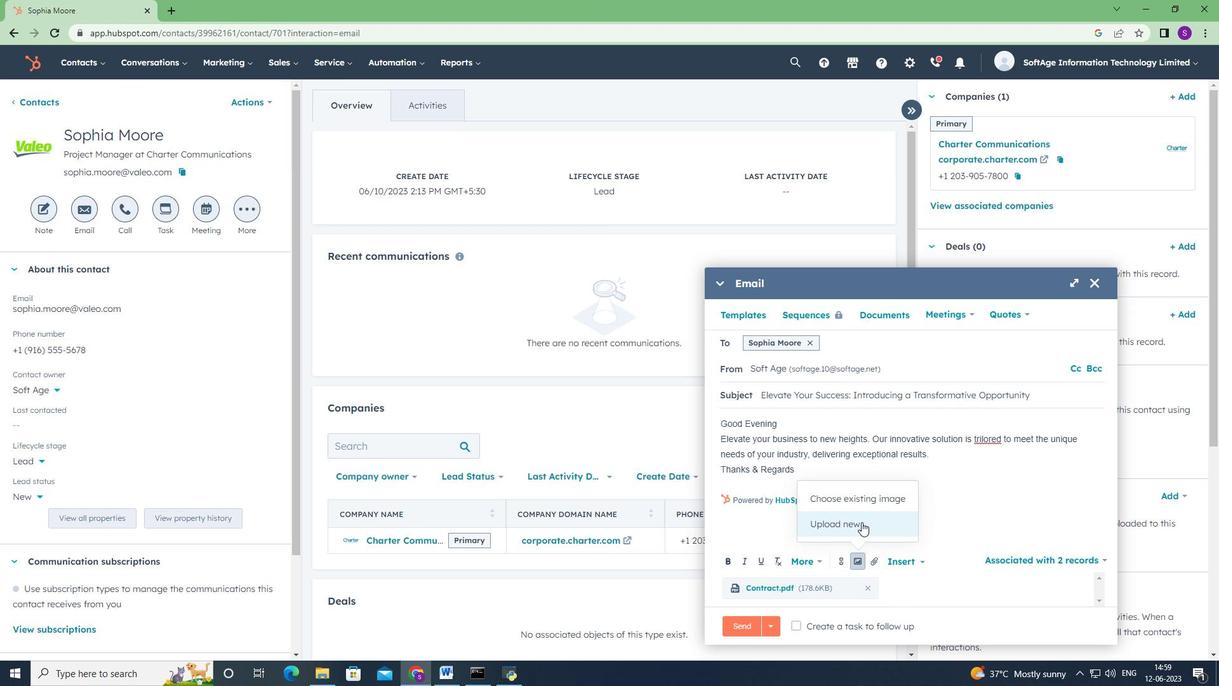 
Action: Mouse moved to (60, 181)
Screenshot: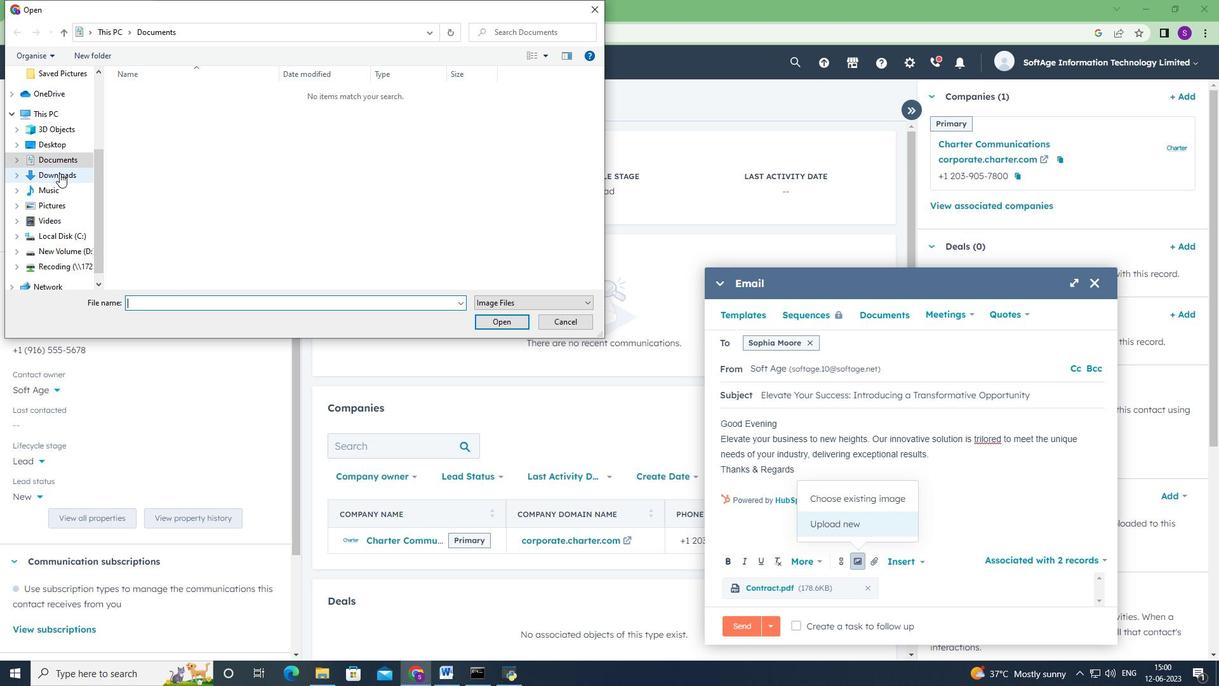 
Action: Mouse pressed left at (60, 181)
Screenshot: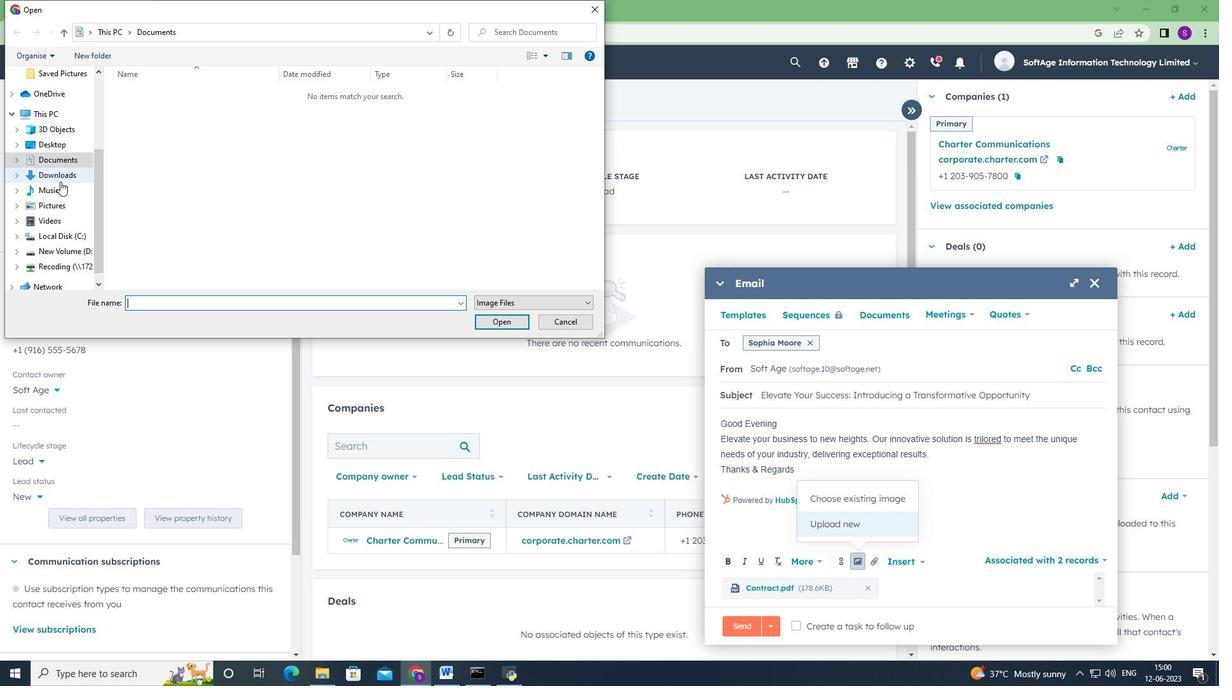 
Action: Mouse moved to (177, 115)
Screenshot: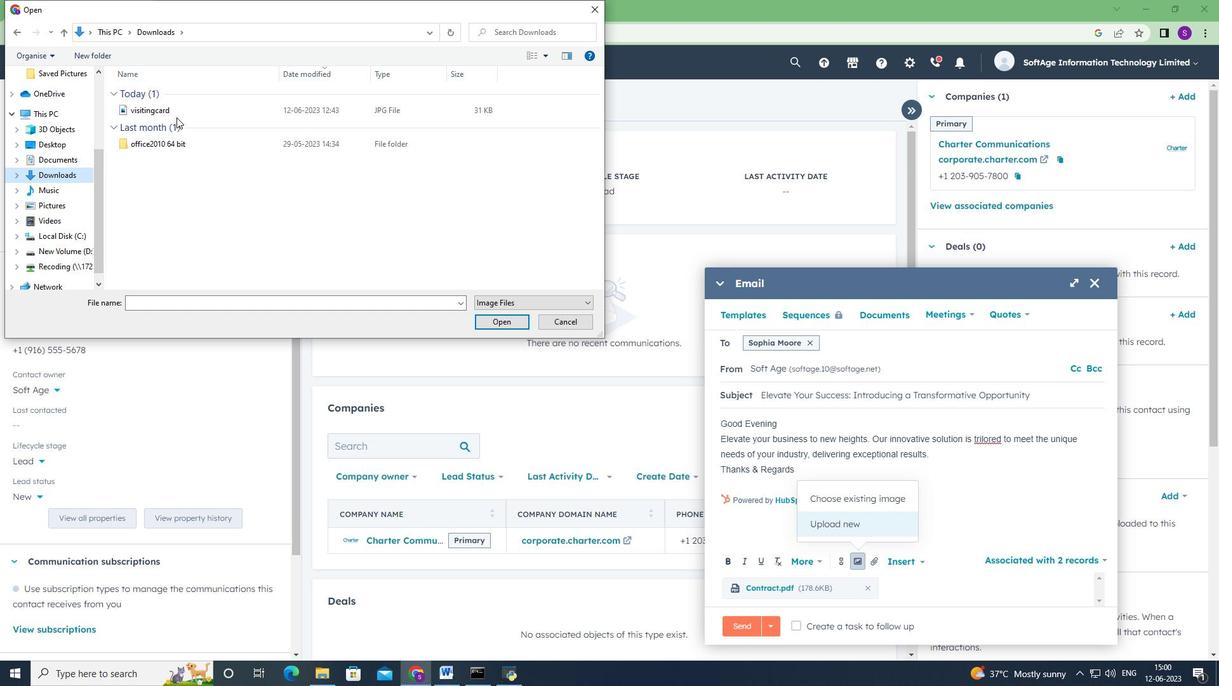 
Action: Mouse pressed left at (177, 115)
Screenshot: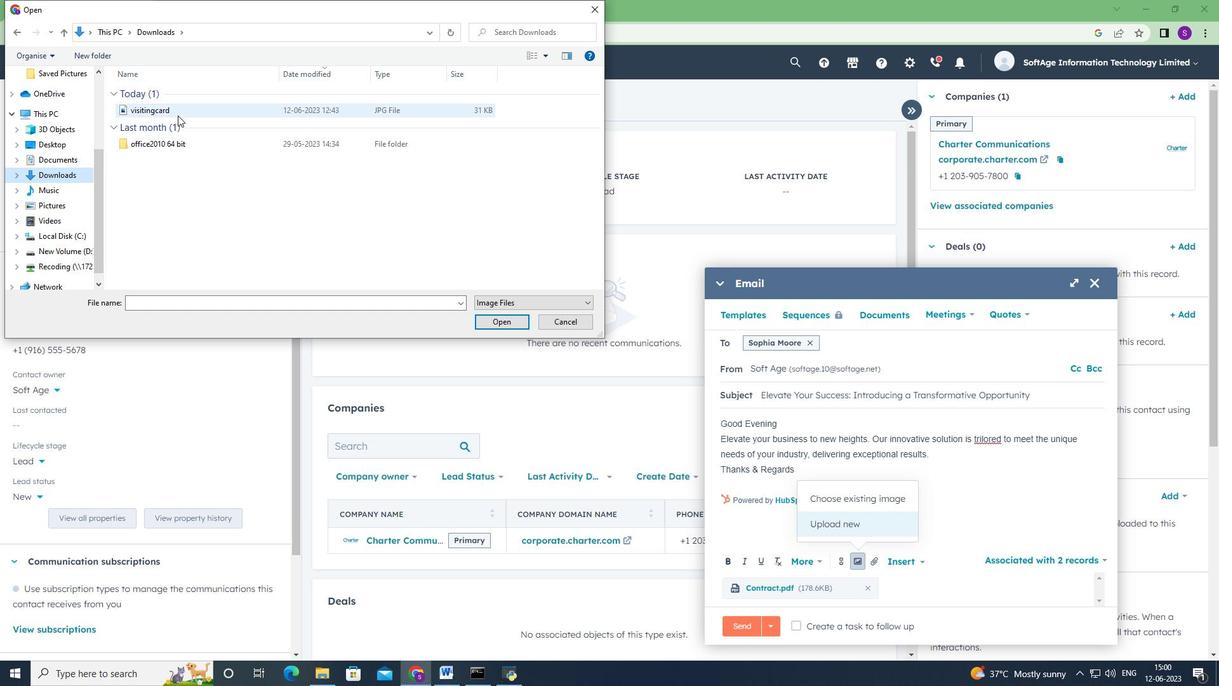 
Action: Mouse moved to (507, 321)
Screenshot: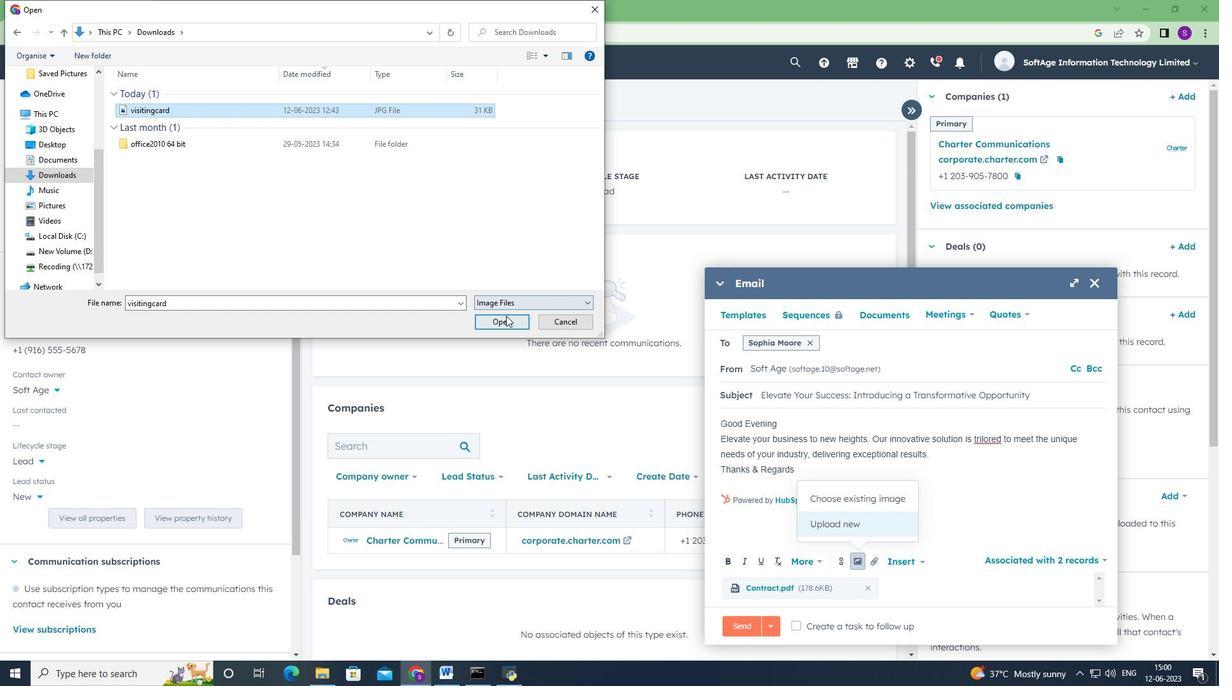 
Action: Mouse pressed left at (507, 321)
Screenshot: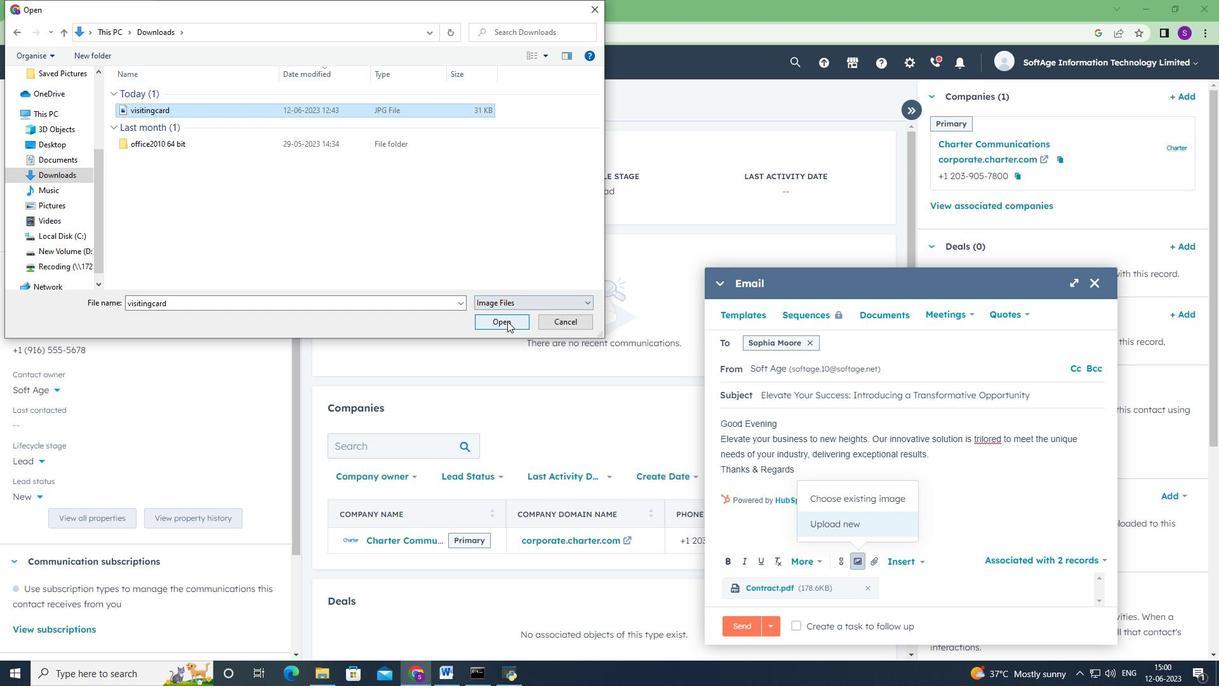 
Action: Mouse moved to (724, 346)
Screenshot: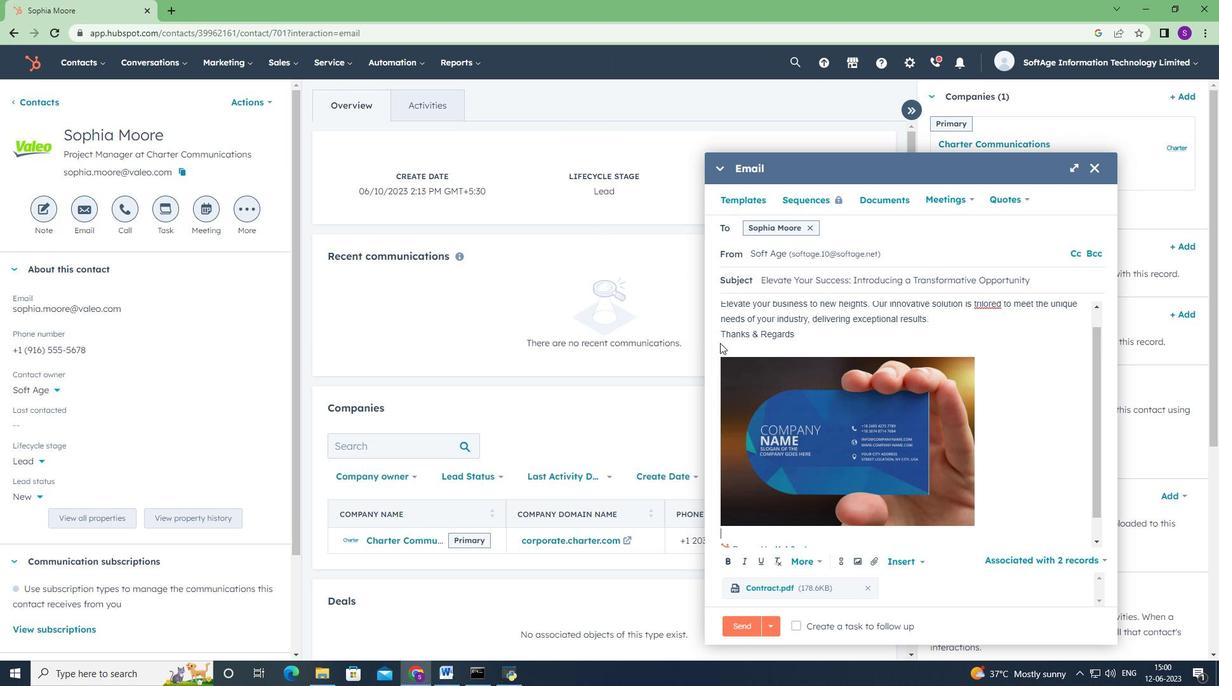 
Action: Mouse pressed left at (724, 346)
Screenshot: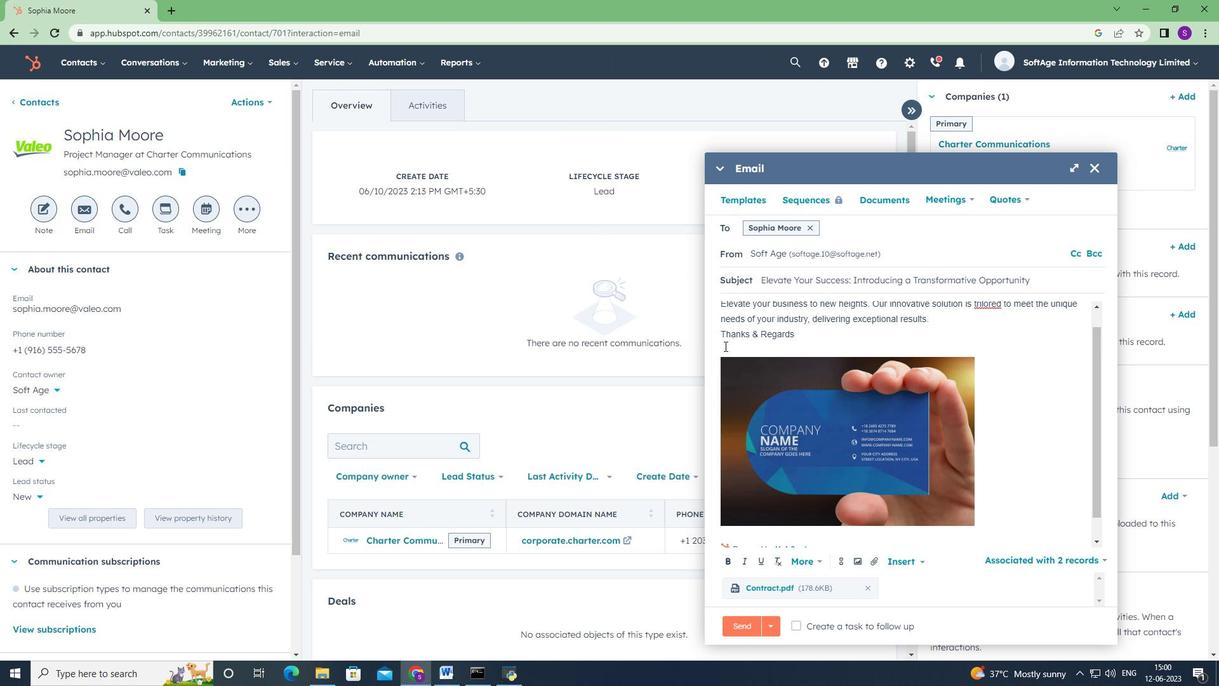 
Action: Key pressed <Key.shift><Key.shift><Key.shift><Key.shift><Key.shift><Key.shift><Key.shift>Flickr<Key.space>
Screenshot: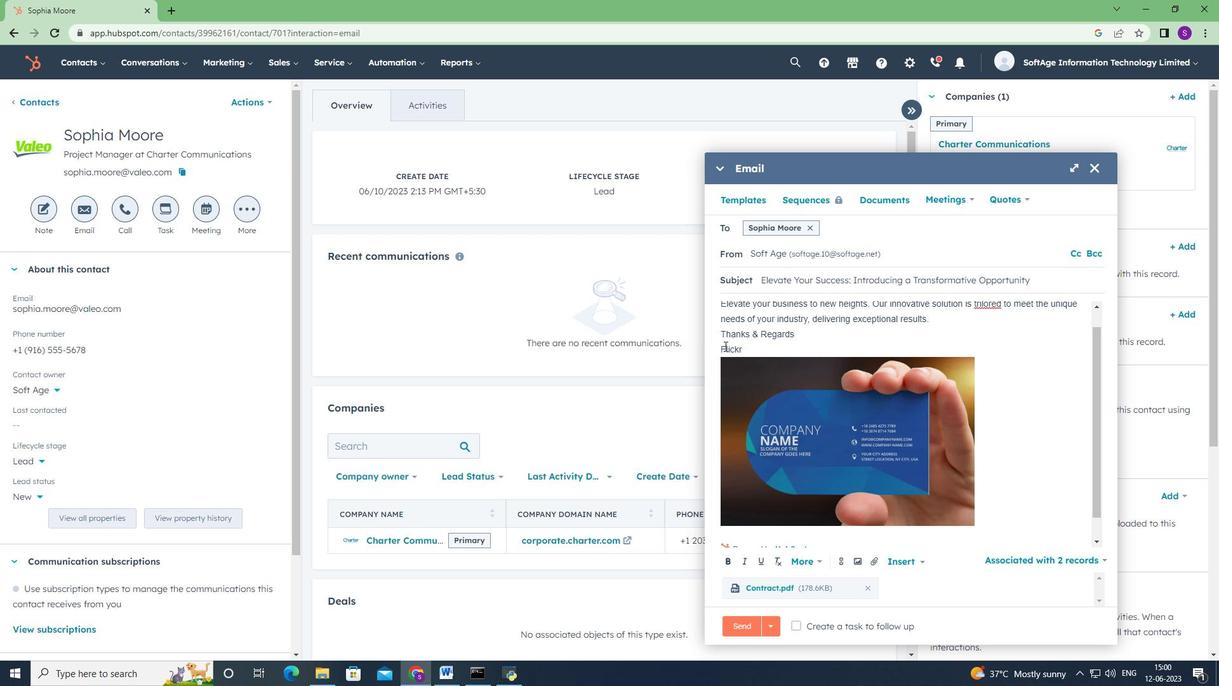 
Action: Mouse moved to (842, 562)
Screenshot: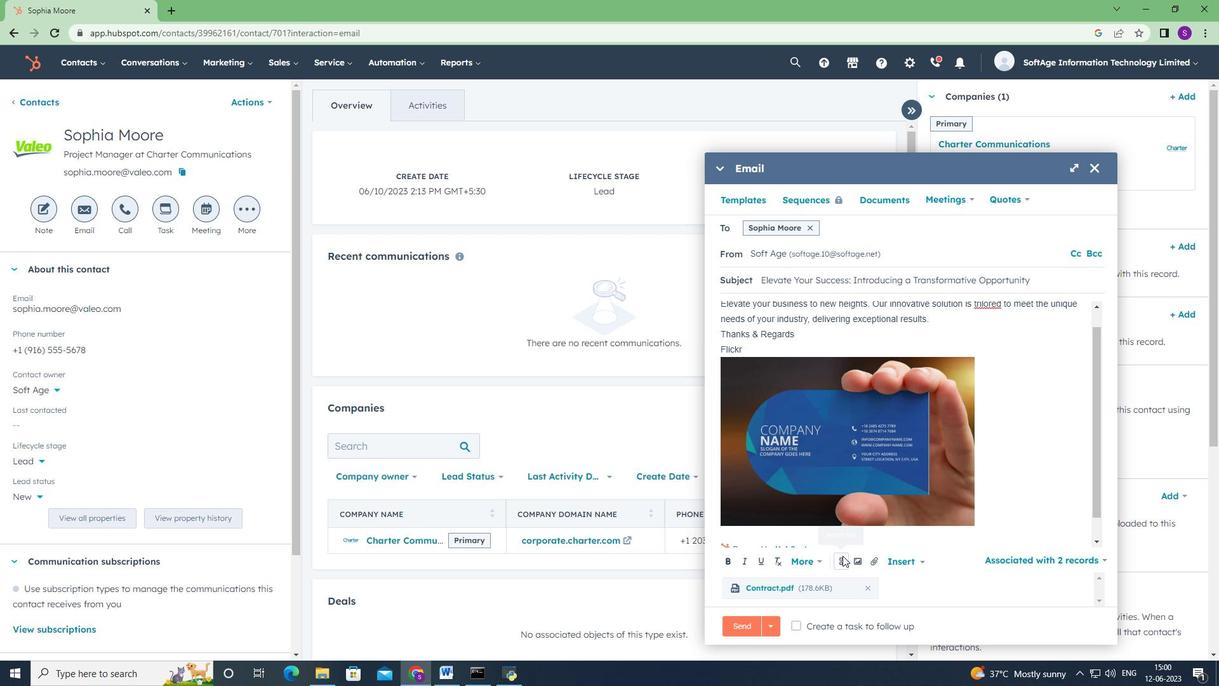 
Action: Mouse pressed left at (842, 562)
Screenshot: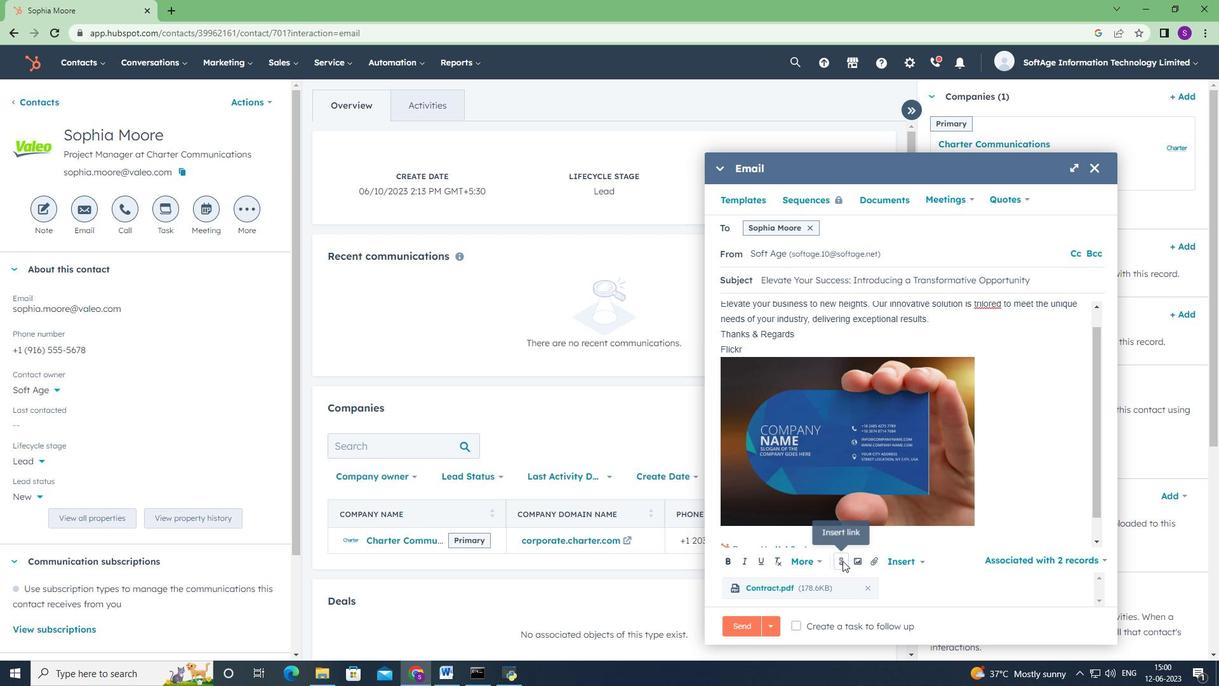 
Action: Mouse moved to (844, 470)
Screenshot: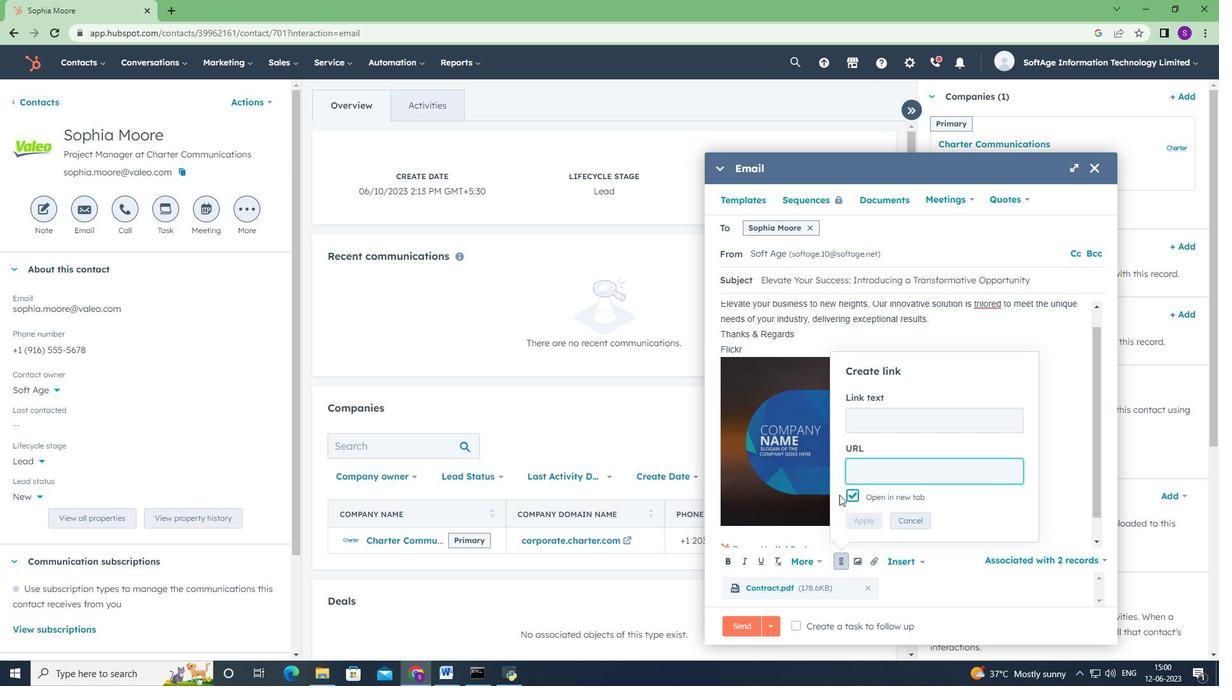 
Action: Key pressed www.flickr.com
Screenshot: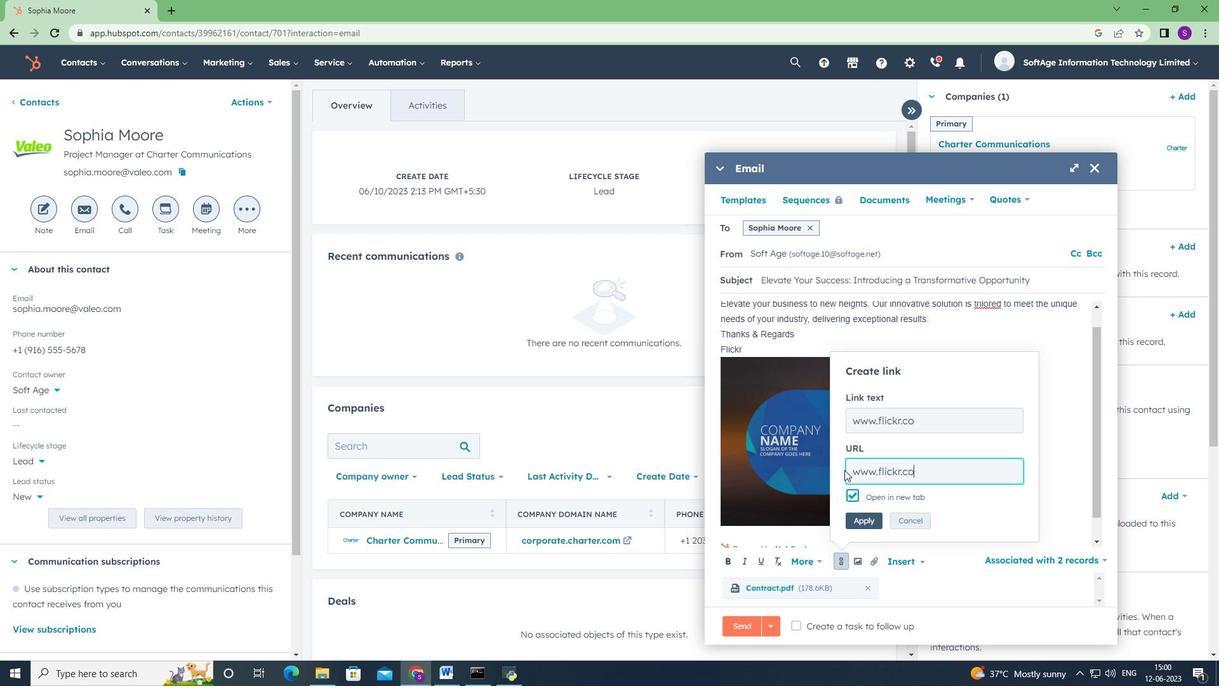 
Action: Mouse moved to (861, 519)
Screenshot: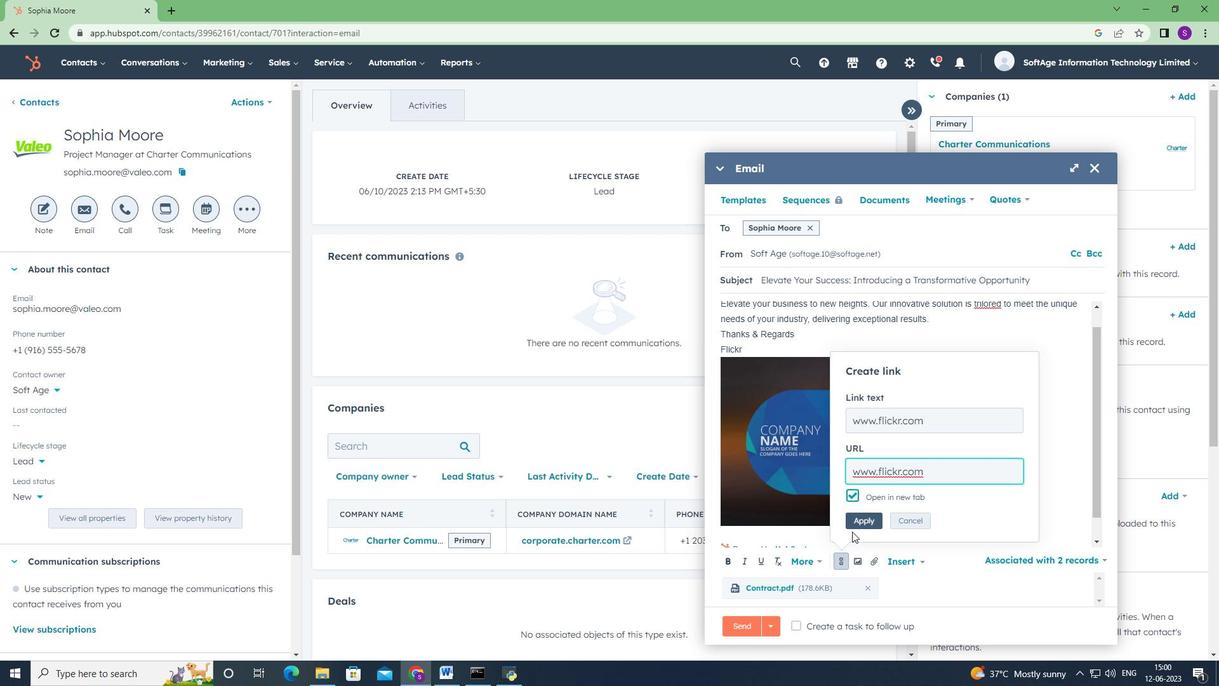 
Action: Mouse pressed left at (861, 519)
Screenshot: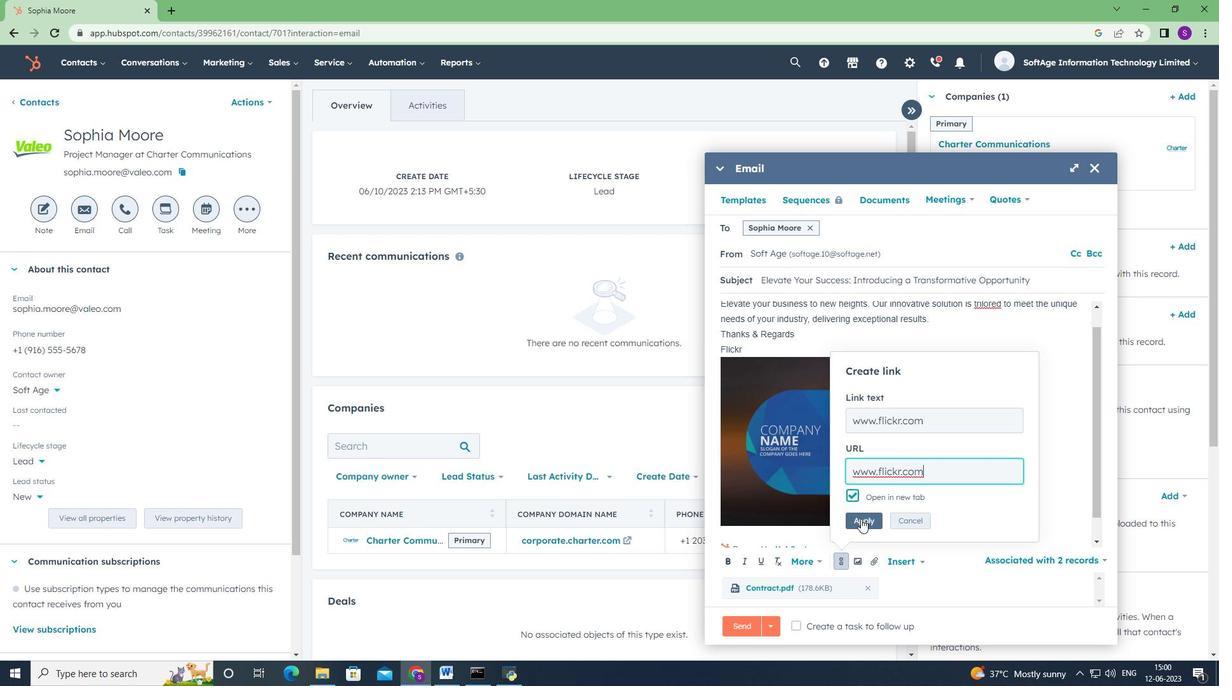 
Action: Mouse moved to (802, 624)
Screenshot: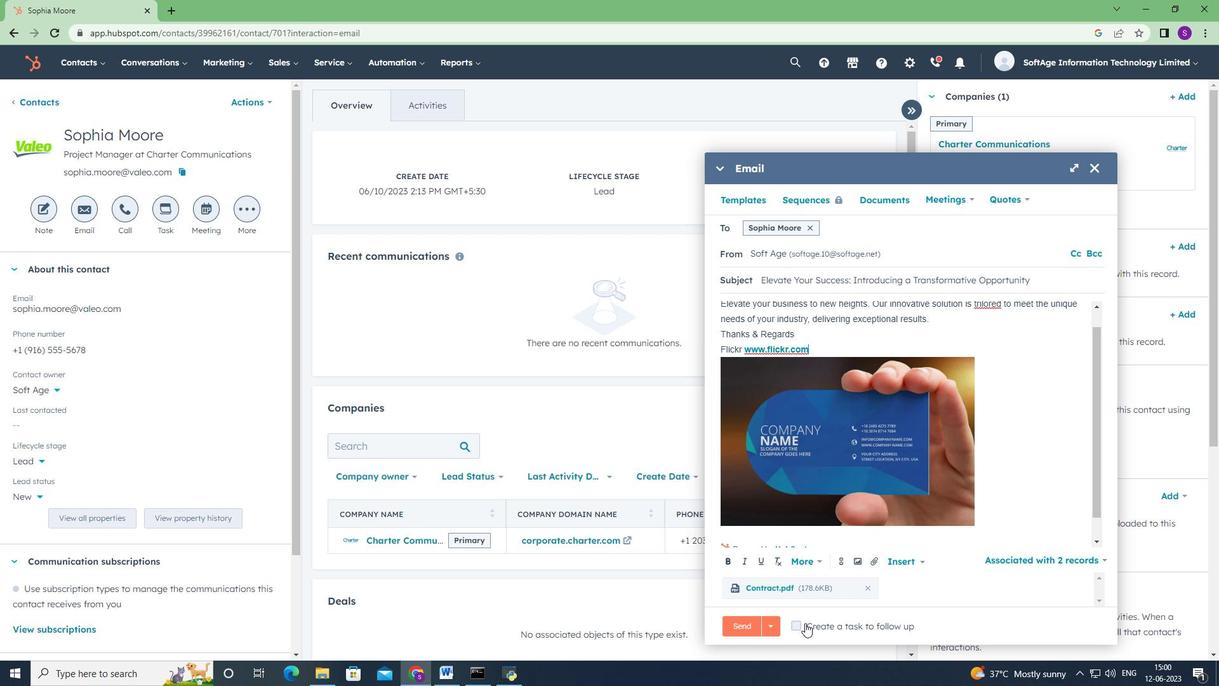 
Action: Mouse pressed left at (802, 624)
Screenshot: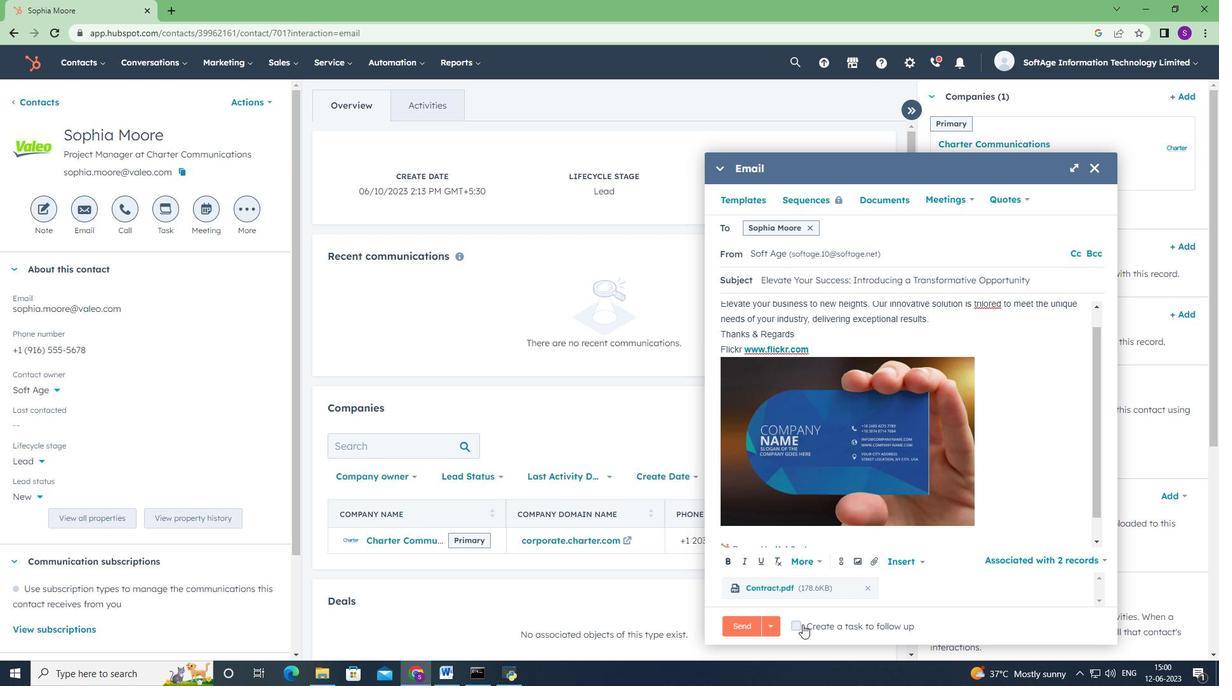 
Action: Mouse moved to (1055, 620)
Screenshot: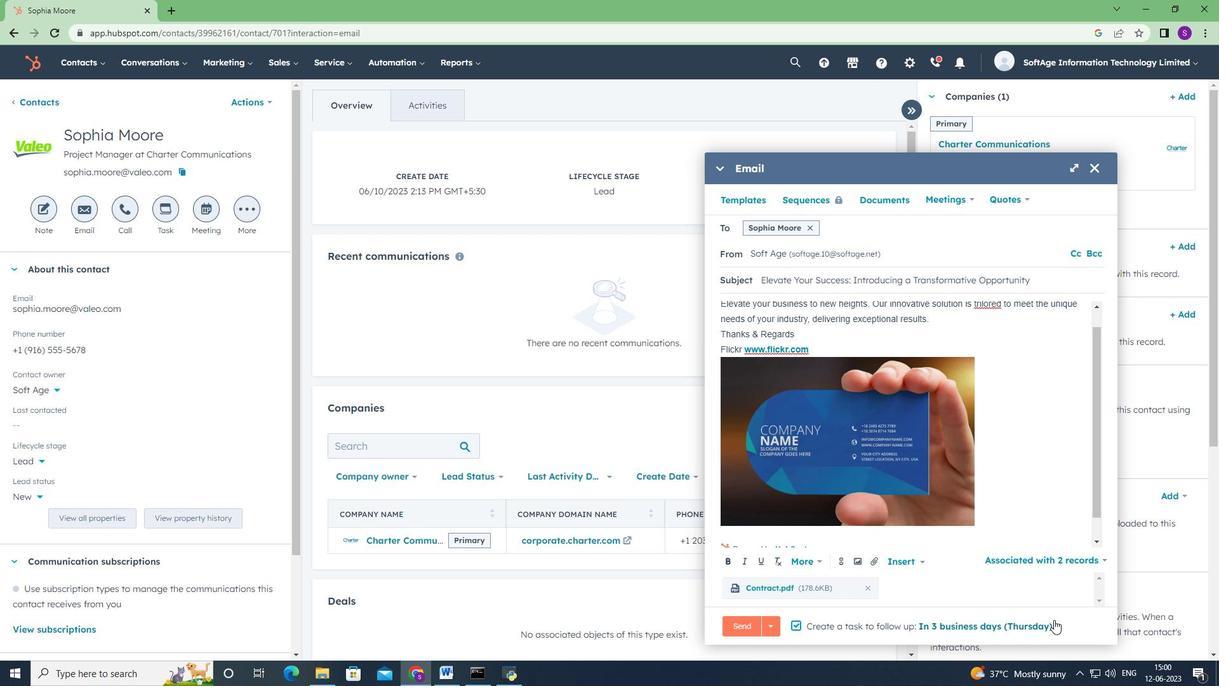 
Action: Mouse pressed left at (1055, 620)
Screenshot: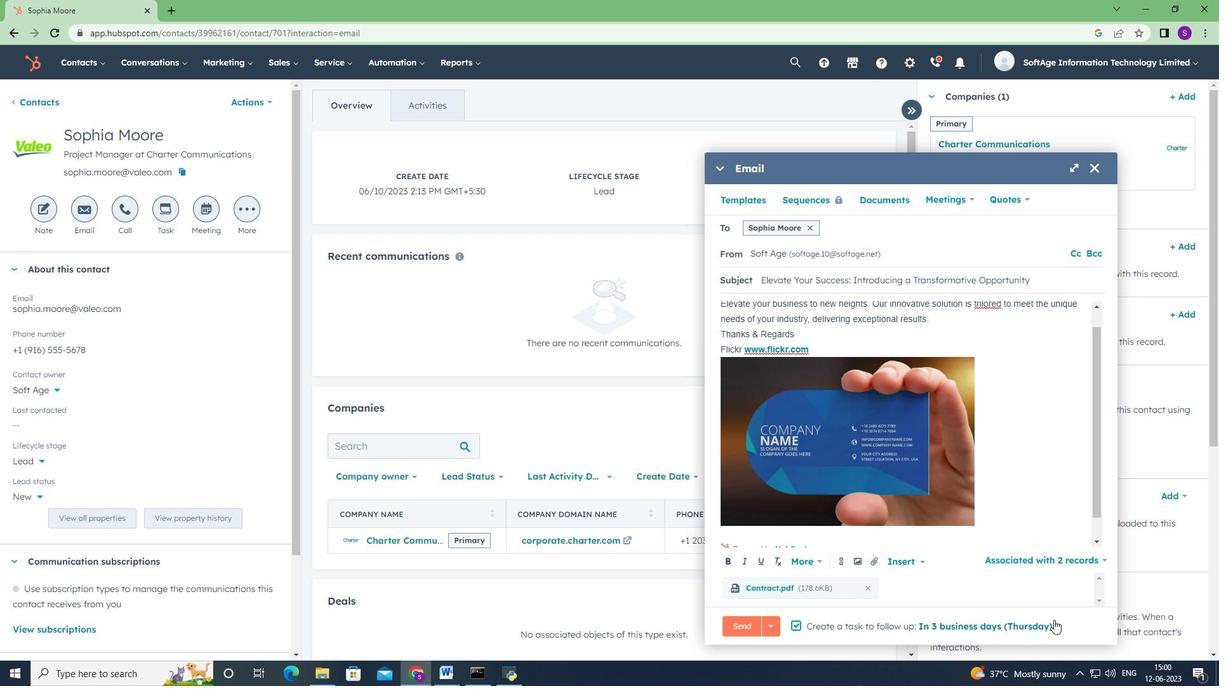 
Action: Mouse moved to (988, 482)
Screenshot: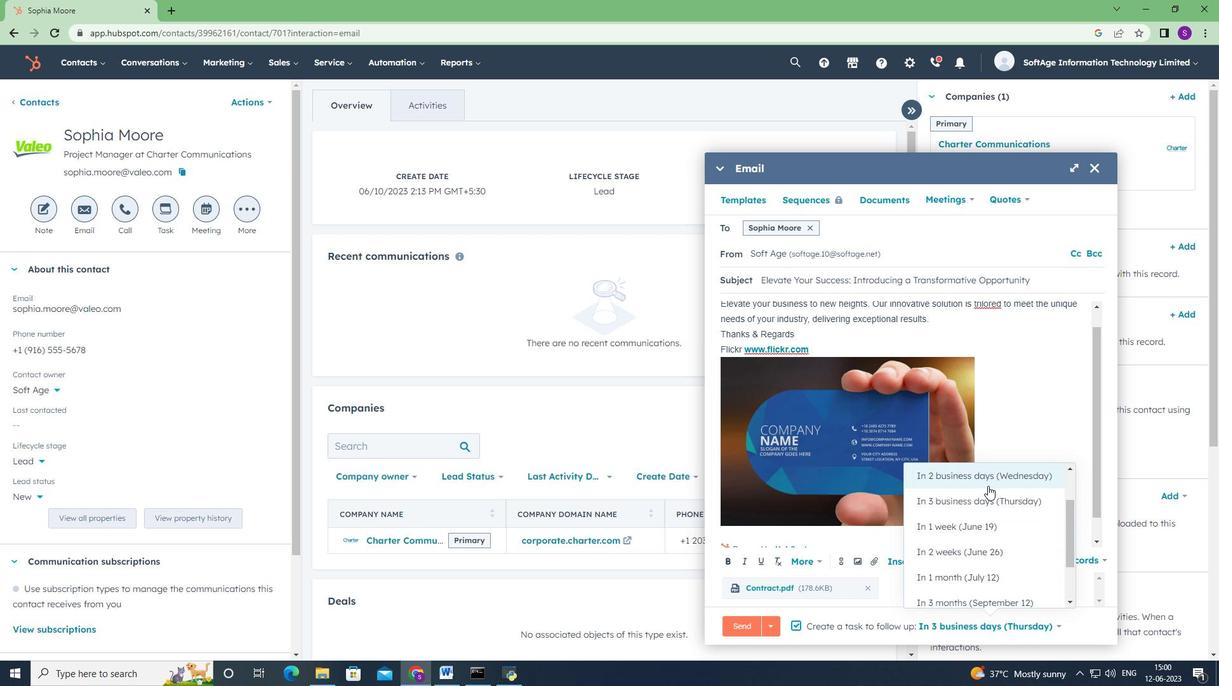
Action: Mouse pressed left at (988, 482)
Screenshot: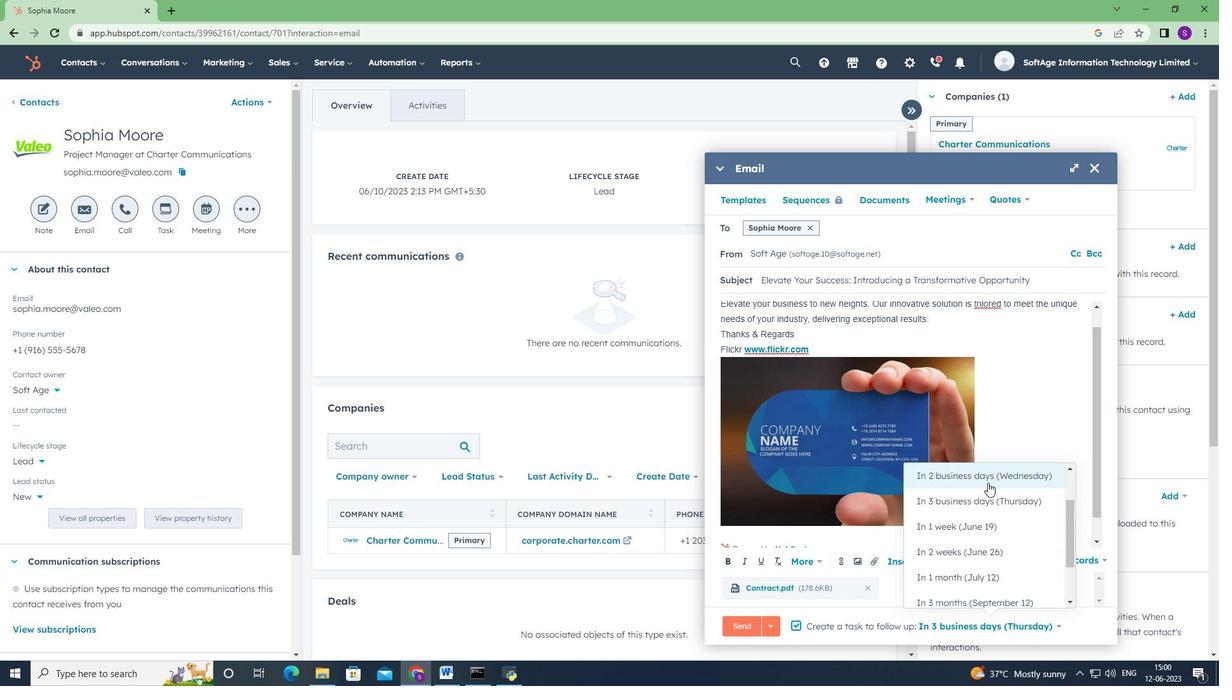 
Action: Mouse moved to (745, 623)
Screenshot: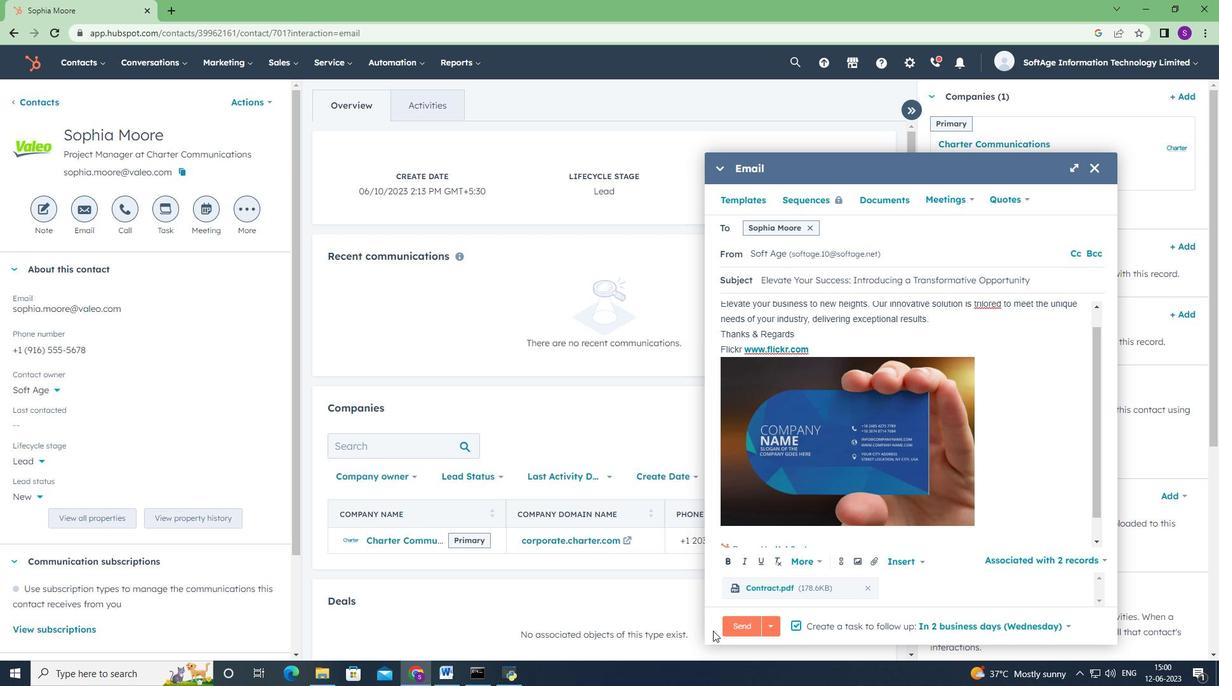 
Action: Mouse pressed left at (745, 623)
Screenshot: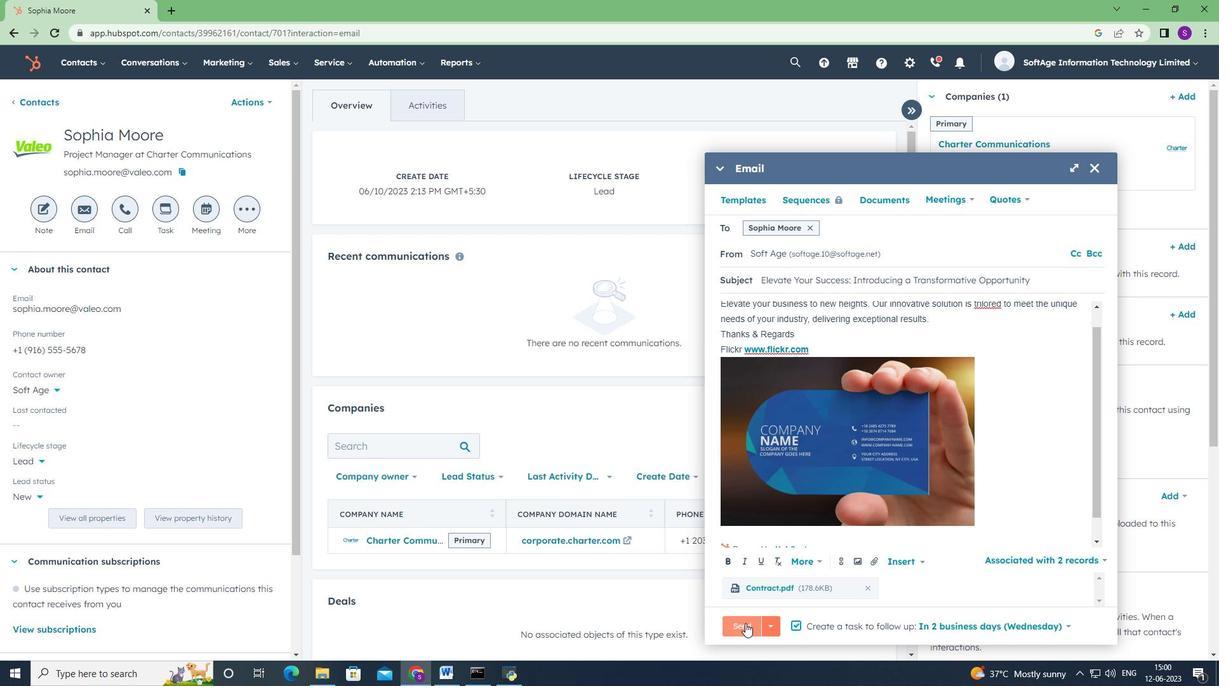 
Action: Mouse moved to (613, 373)
Screenshot: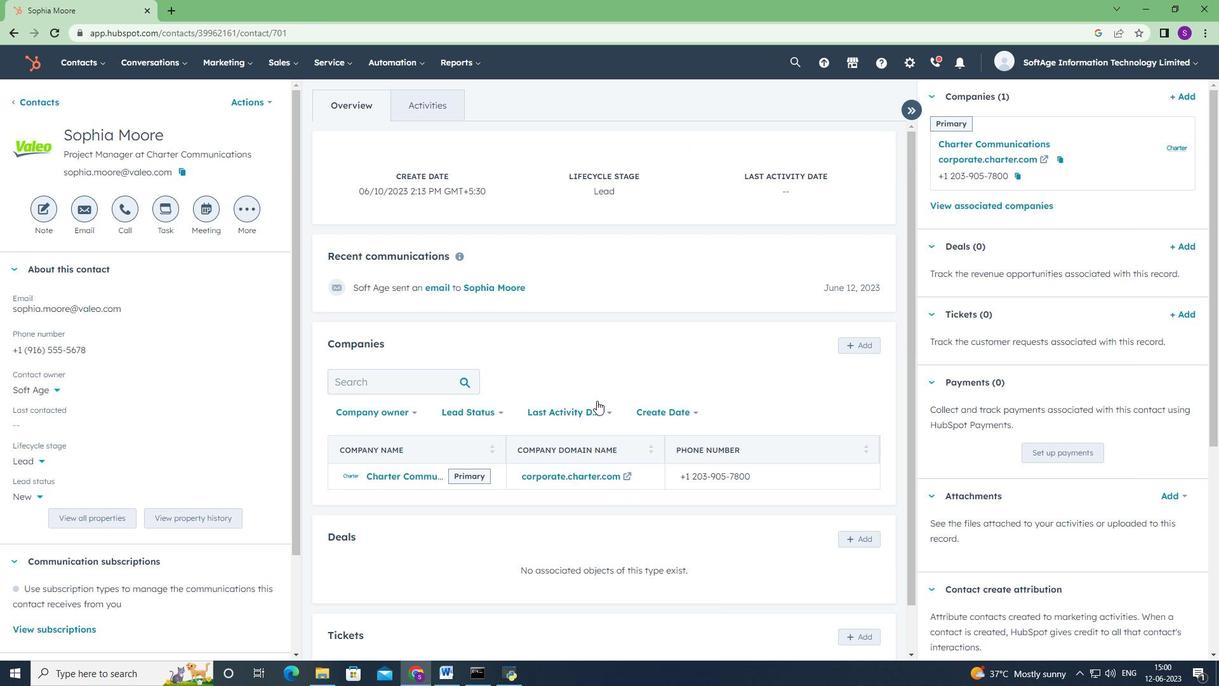 
Action: Mouse scrolled (613, 372) with delta (0, 0)
Screenshot: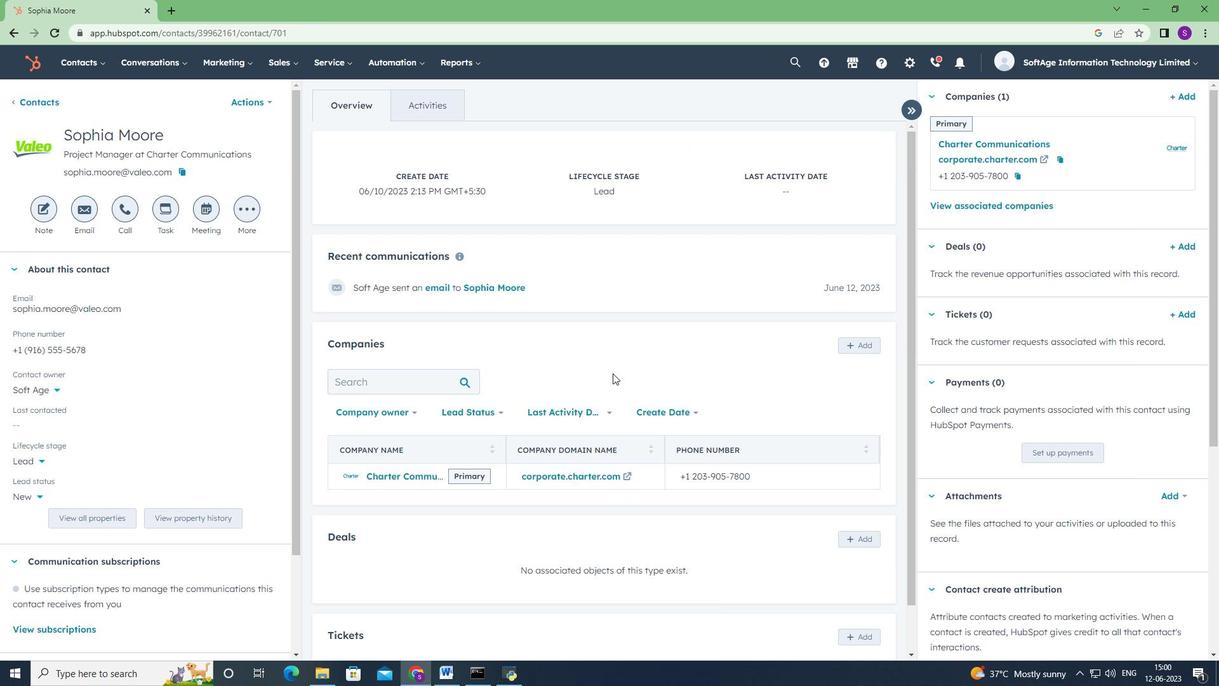 
Action: Mouse scrolled (613, 372) with delta (0, 0)
Screenshot: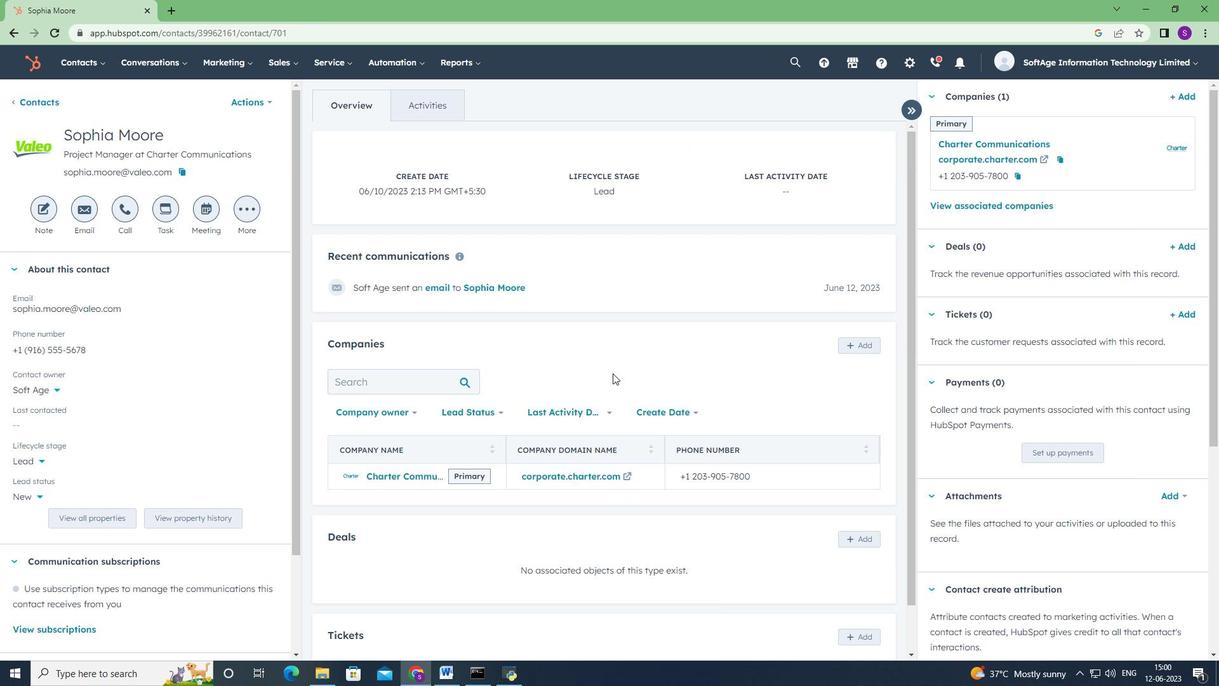 
Action: Mouse scrolled (613, 374) with delta (0, 0)
Screenshot: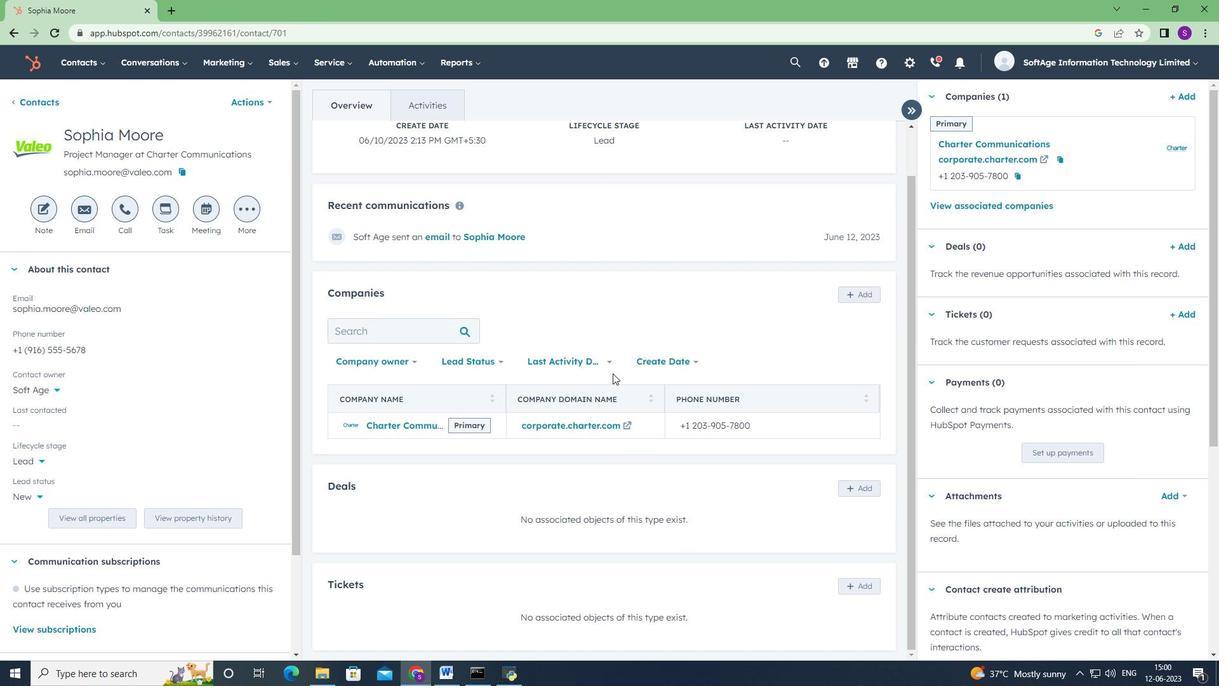 
Action: Mouse scrolled (613, 374) with delta (0, 0)
Screenshot: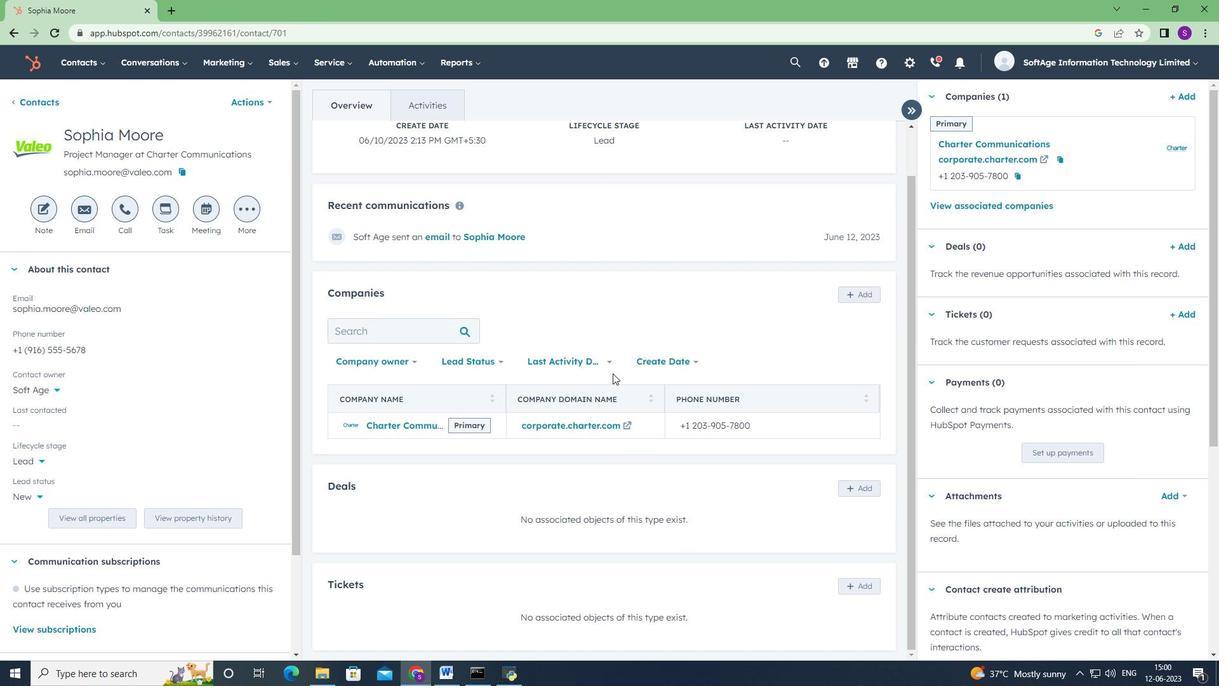 
Action: Mouse scrolled (613, 374) with delta (0, 0)
Screenshot: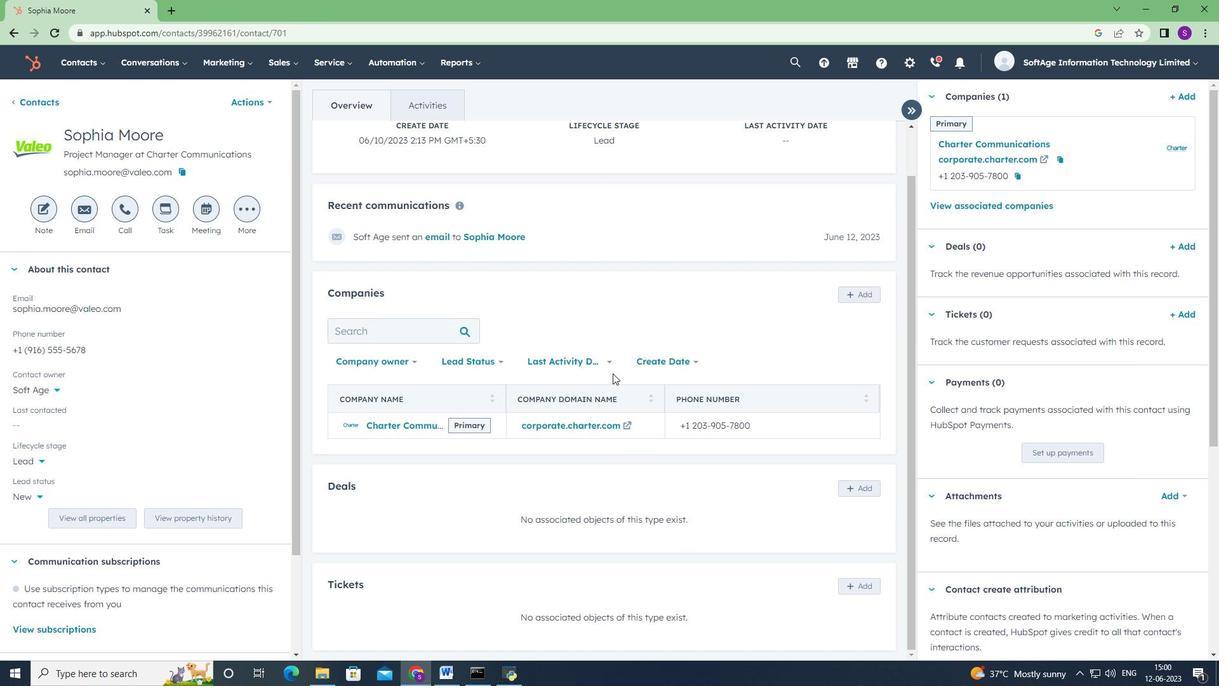 
Action: Mouse scrolled (613, 374) with delta (0, 0)
Screenshot: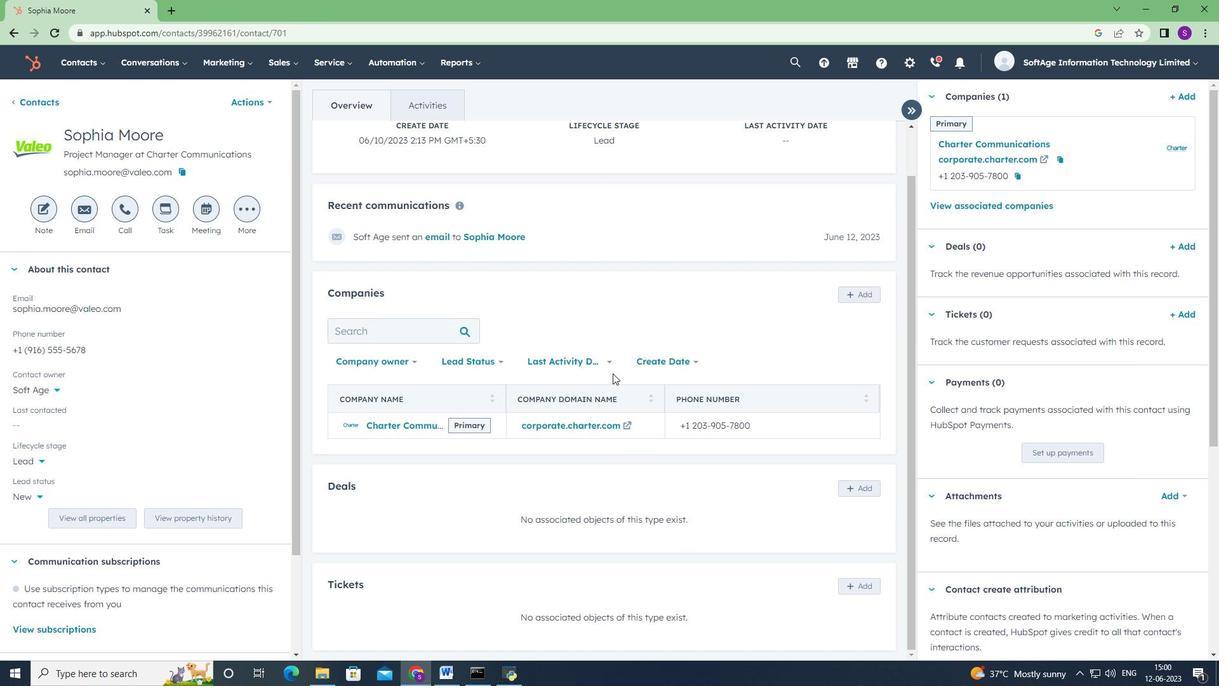
Action: Mouse scrolled (613, 374) with delta (0, 0)
Screenshot: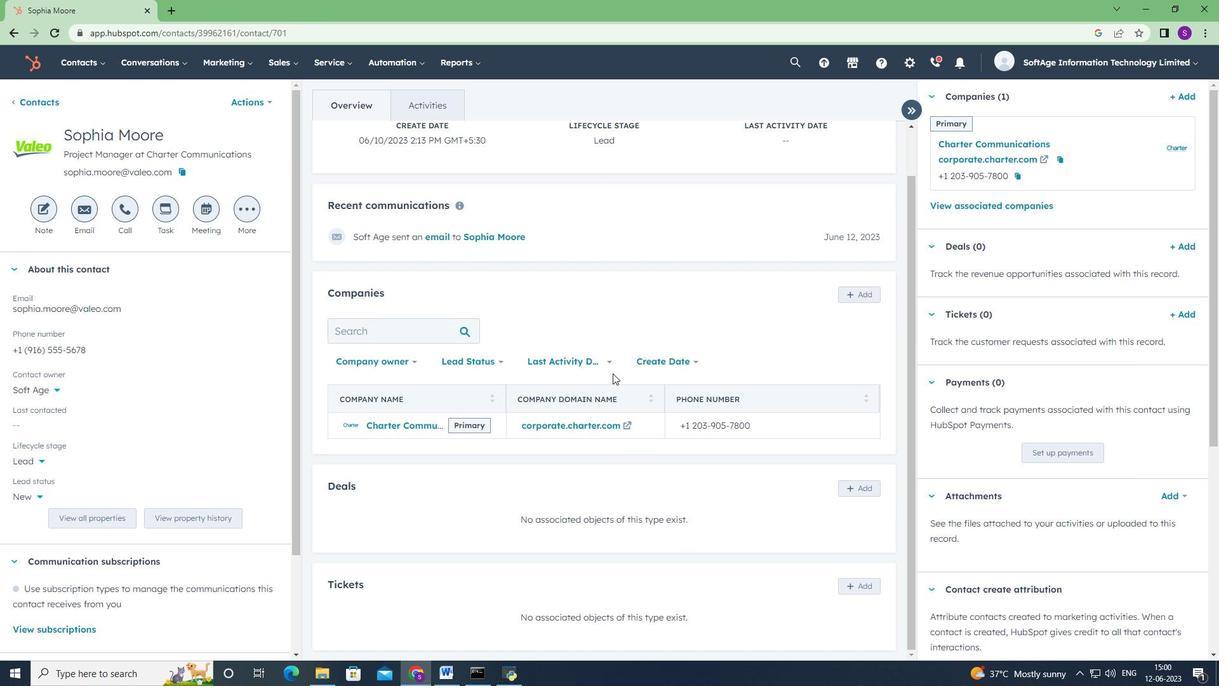 
